 Task: In the sheet Budget Analysis ToolFont size of heading  18 Font style of dataoswald 'Font size of data '9 Alignment of headline & dataAlign center.   Fill color in heading, Red Font color of dataIn the sheet  Data Collection Template Workbookbook
Action: Mouse moved to (109, 685)
Screenshot: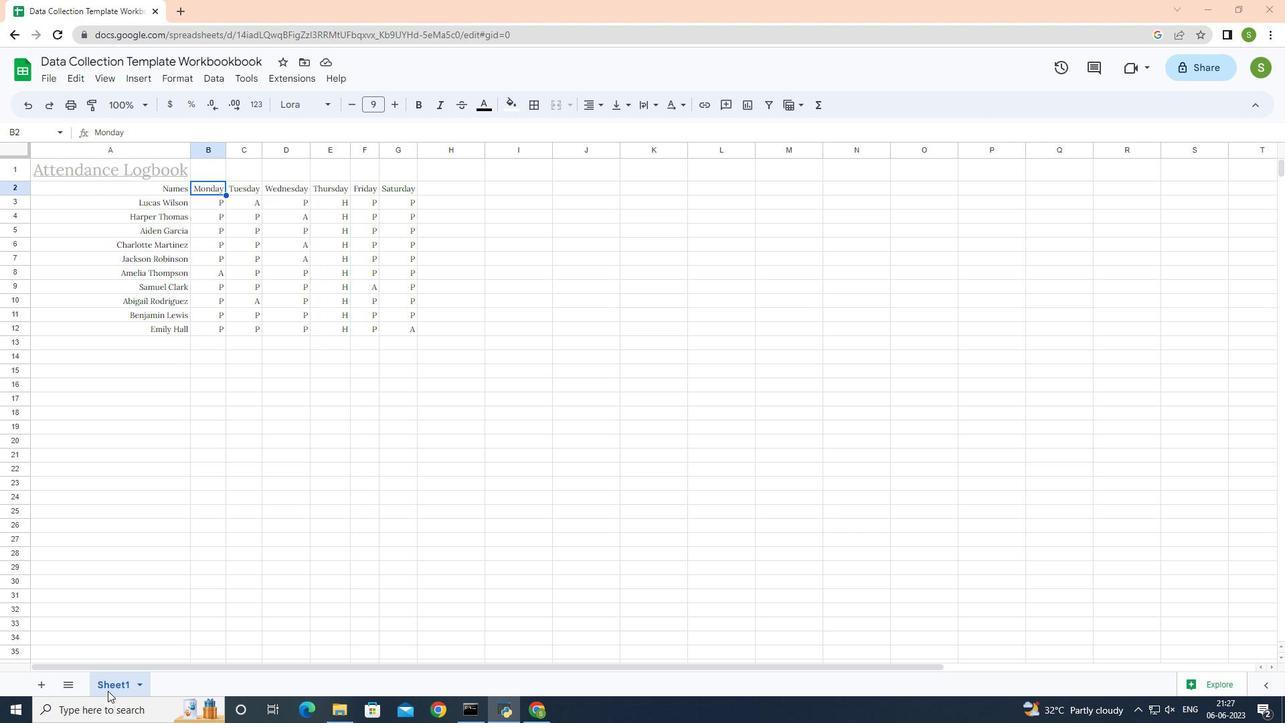 
Action: Mouse pressed left at (109, 685)
Screenshot: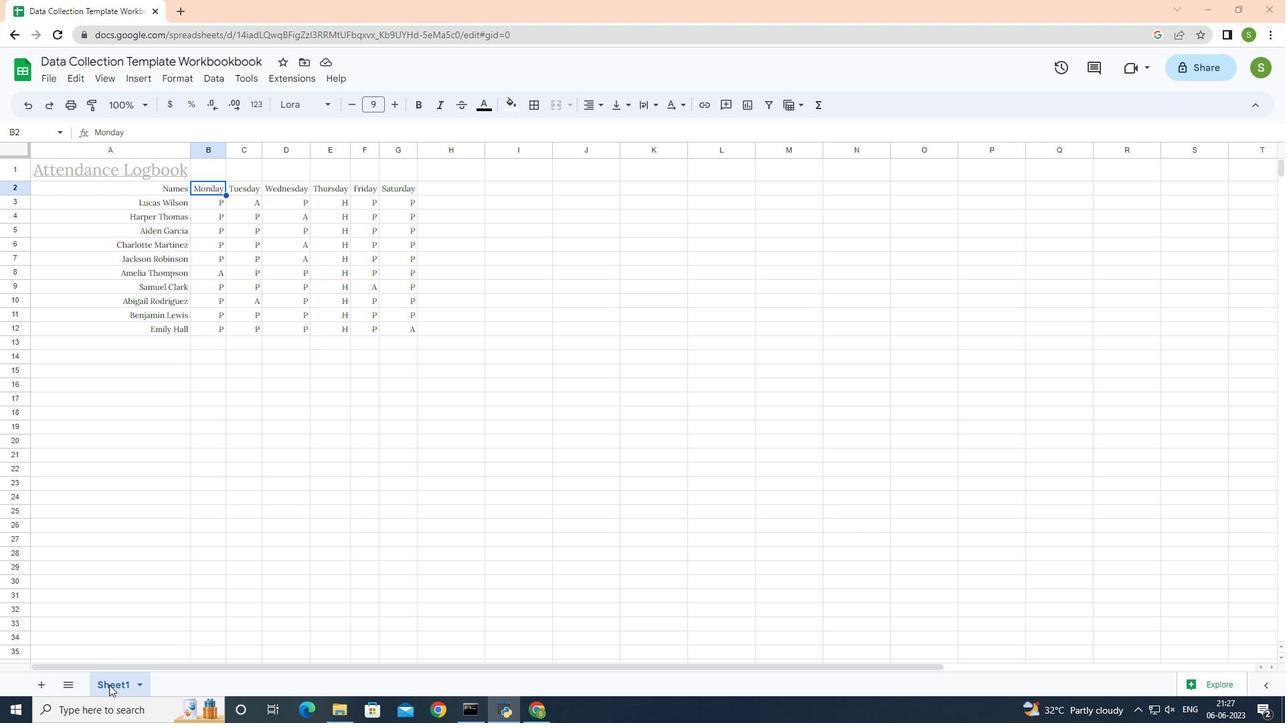 
Action: Mouse pressed left at (109, 685)
Screenshot: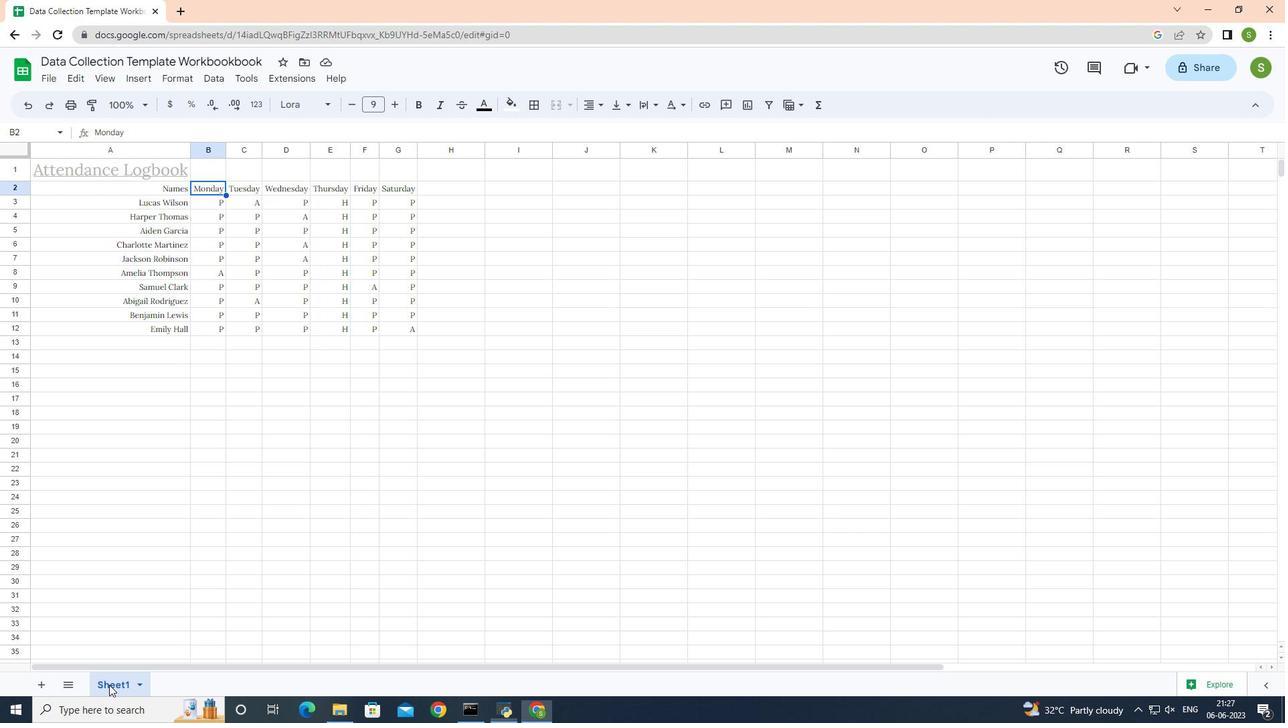 
Action: Key pressed sh<Key.backspace><Key.backspace><Key.shift>Sheet<Key.space><Key.shift>Budget<Key.space><Key.shift>Analysis<Key.space><Key.shift>Tool<Key.enter>
Screenshot: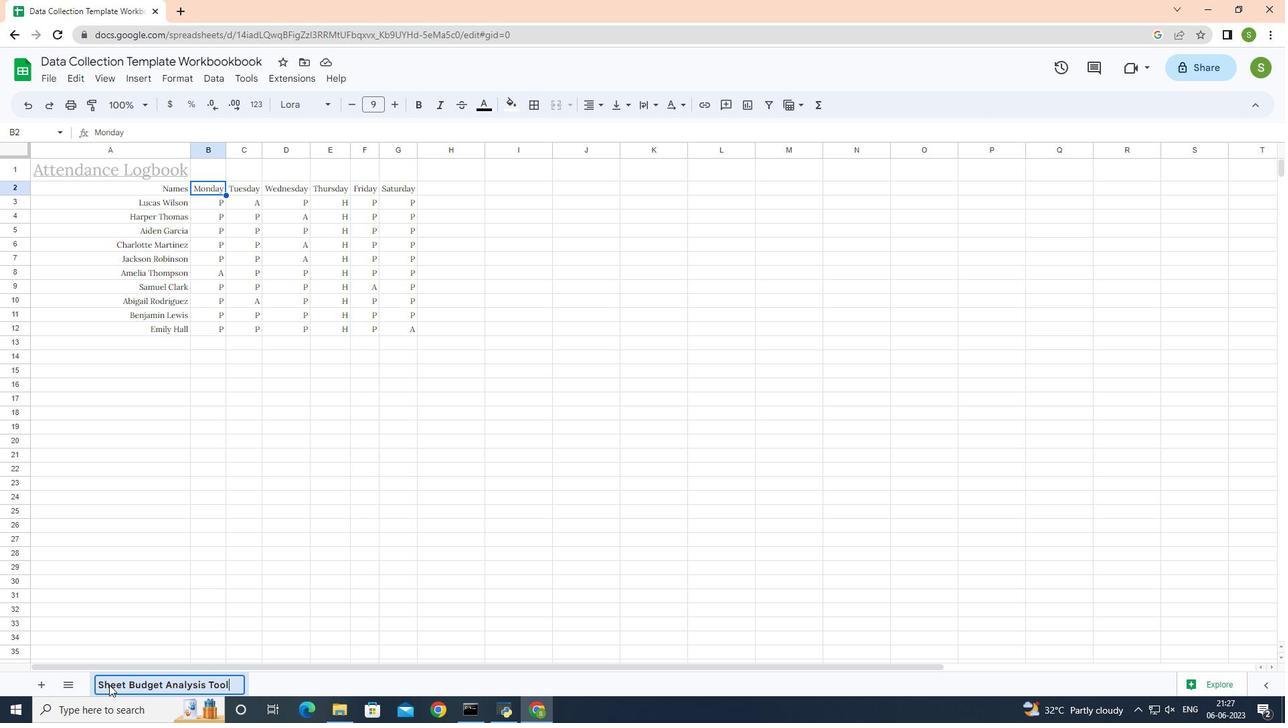 
Action: Mouse moved to (150, 165)
Screenshot: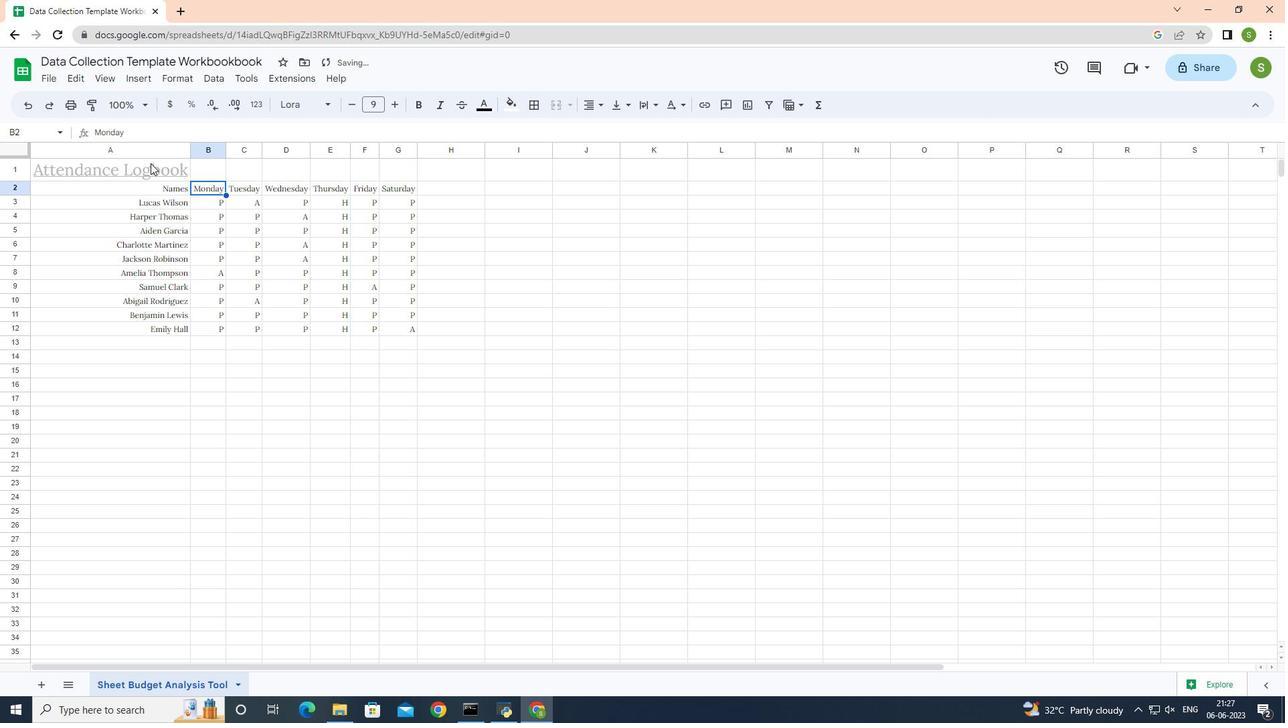 
Action: Mouse pressed left at (150, 165)
Screenshot: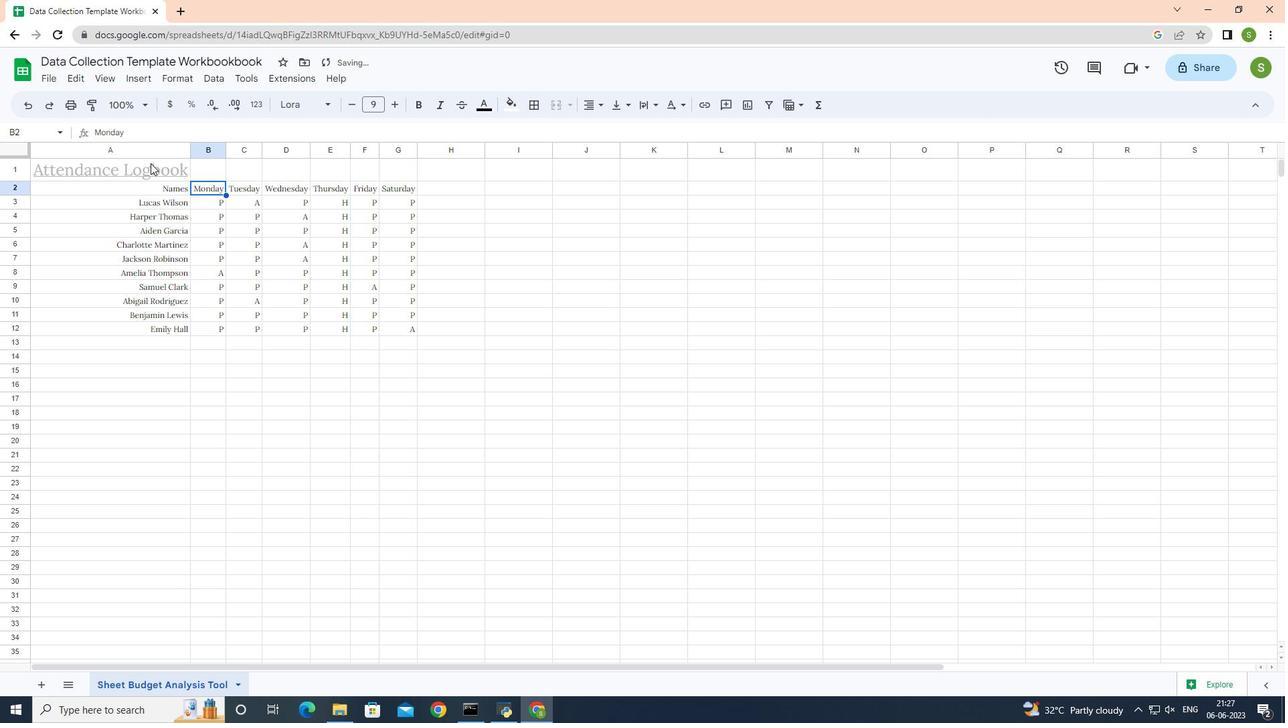 
Action: Mouse moved to (354, 99)
Screenshot: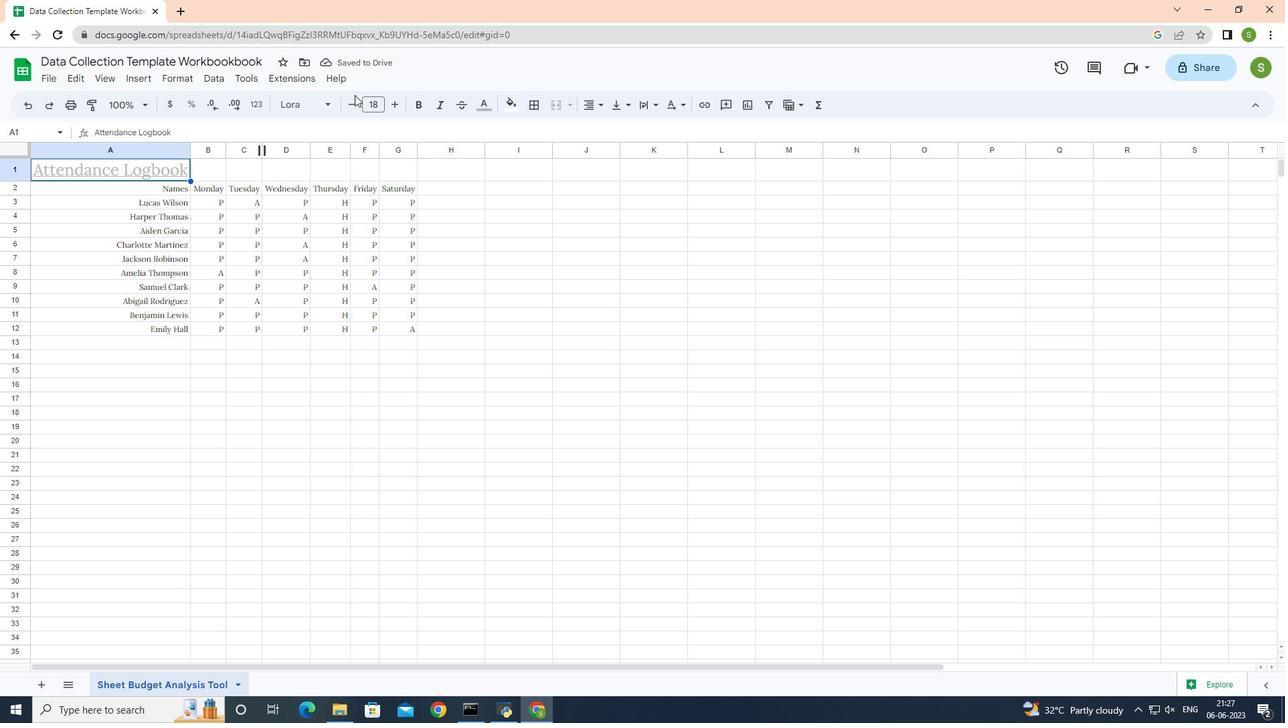 
Action: Mouse pressed left at (354, 99)
Screenshot: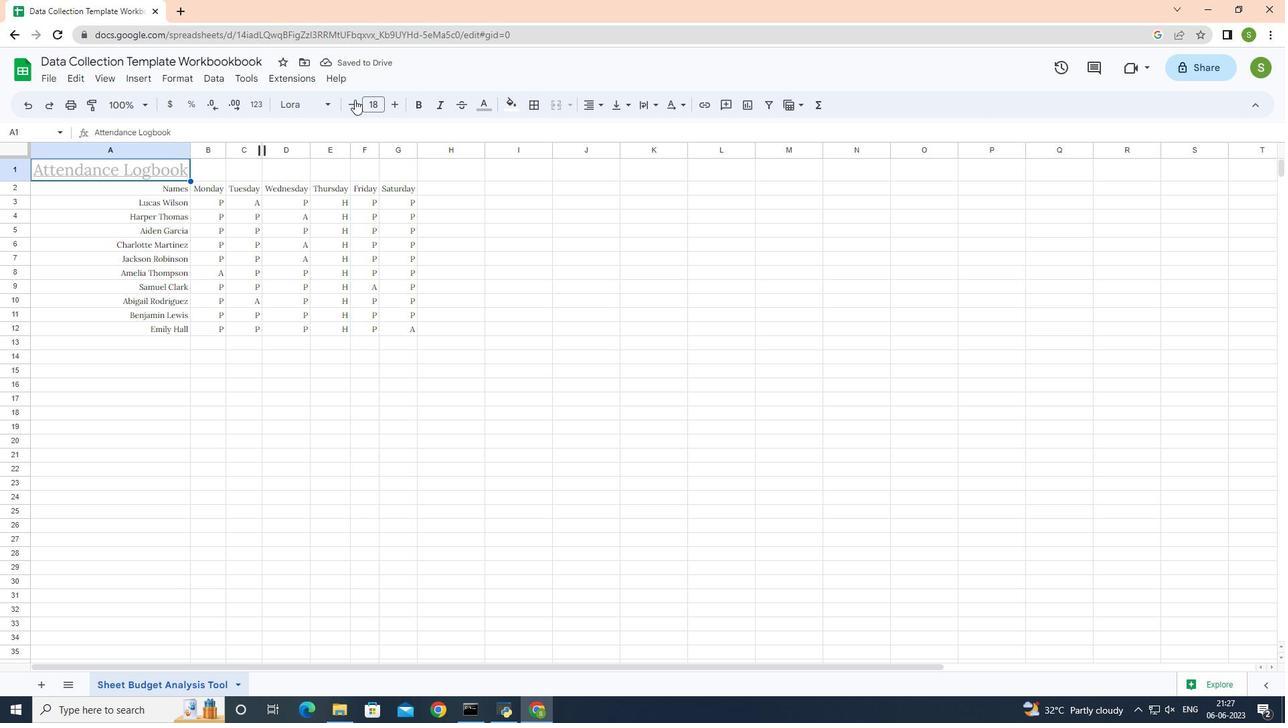 
Action: Mouse moved to (393, 103)
Screenshot: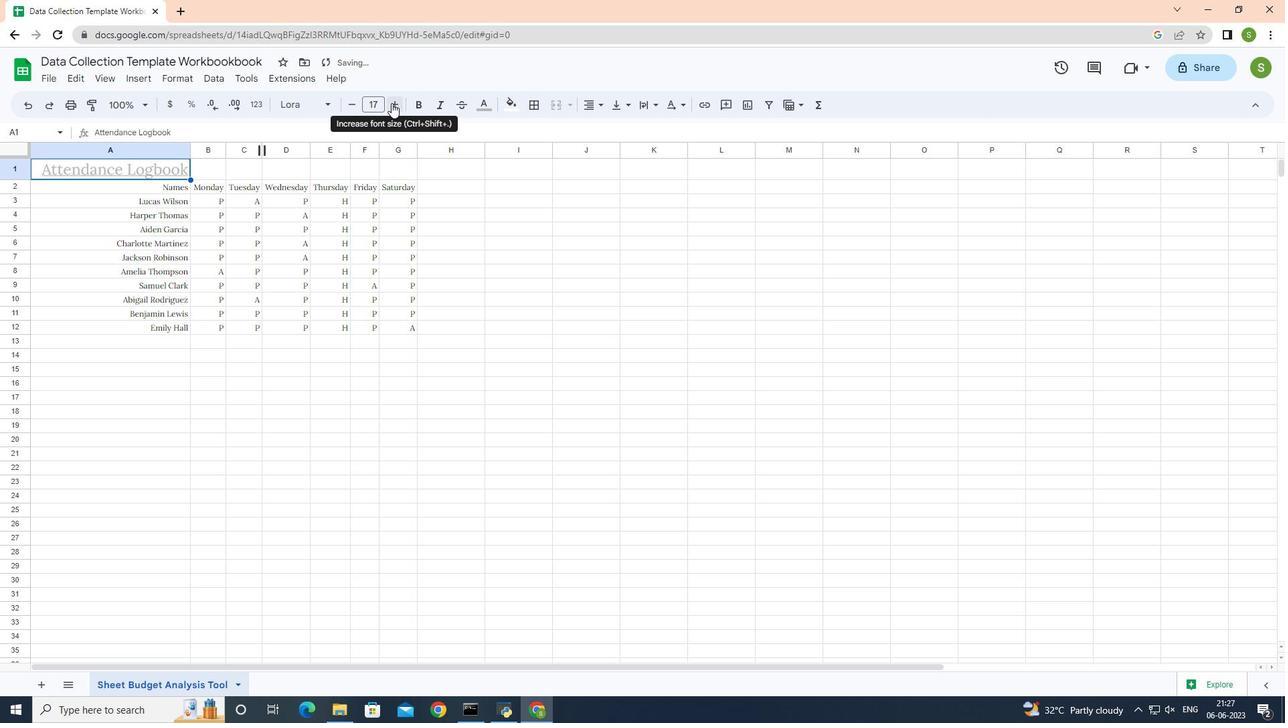 
Action: Mouse pressed left at (393, 103)
Screenshot: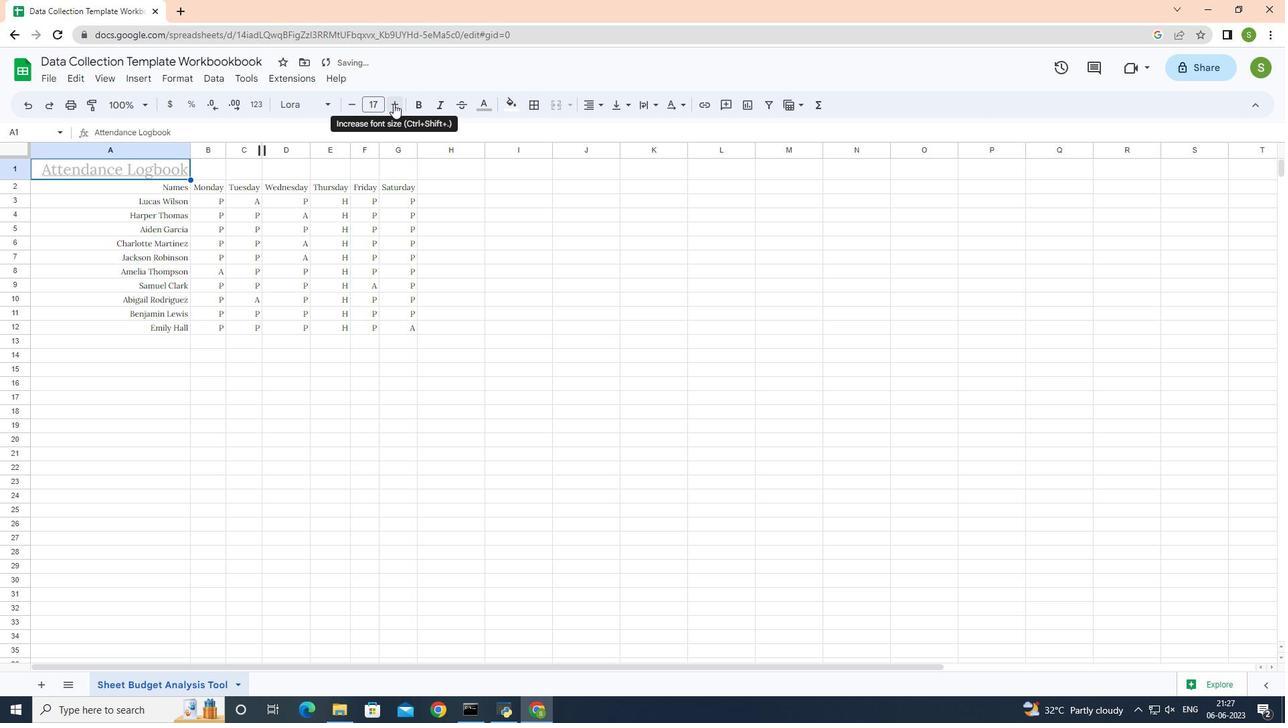 
Action: Mouse moved to (59, 188)
Screenshot: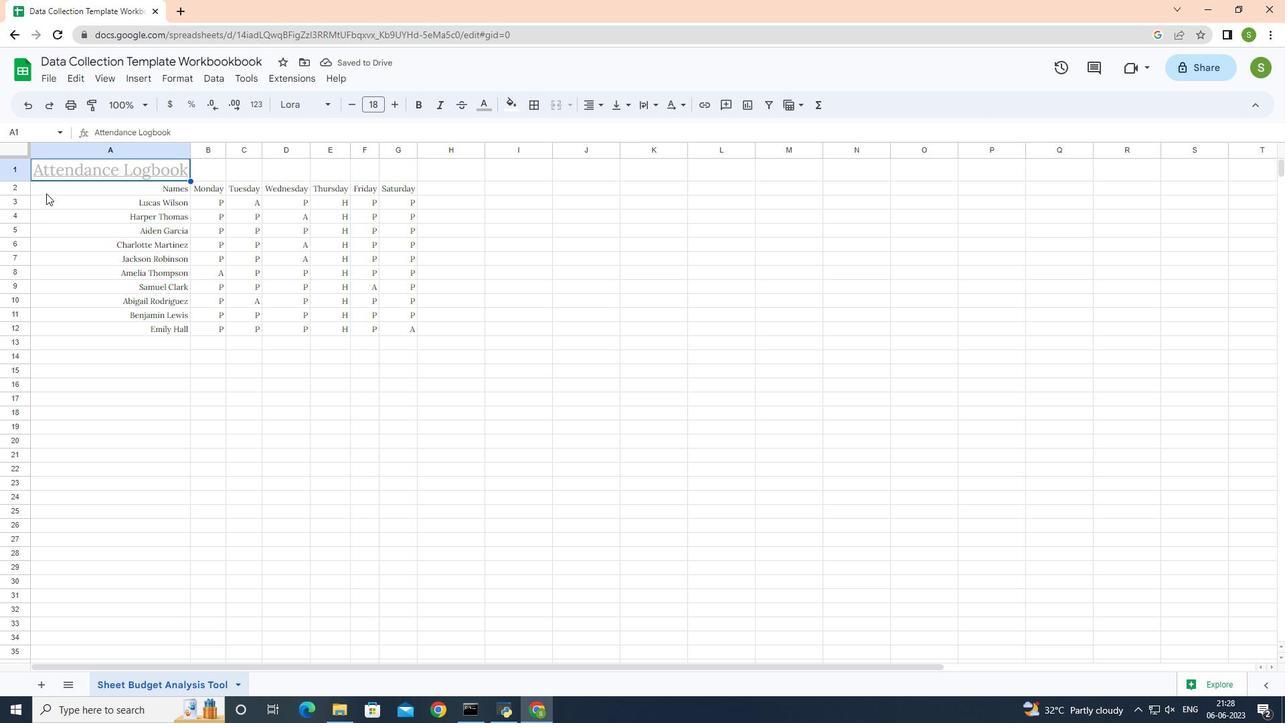 
Action: Mouse pressed left at (59, 188)
Screenshot: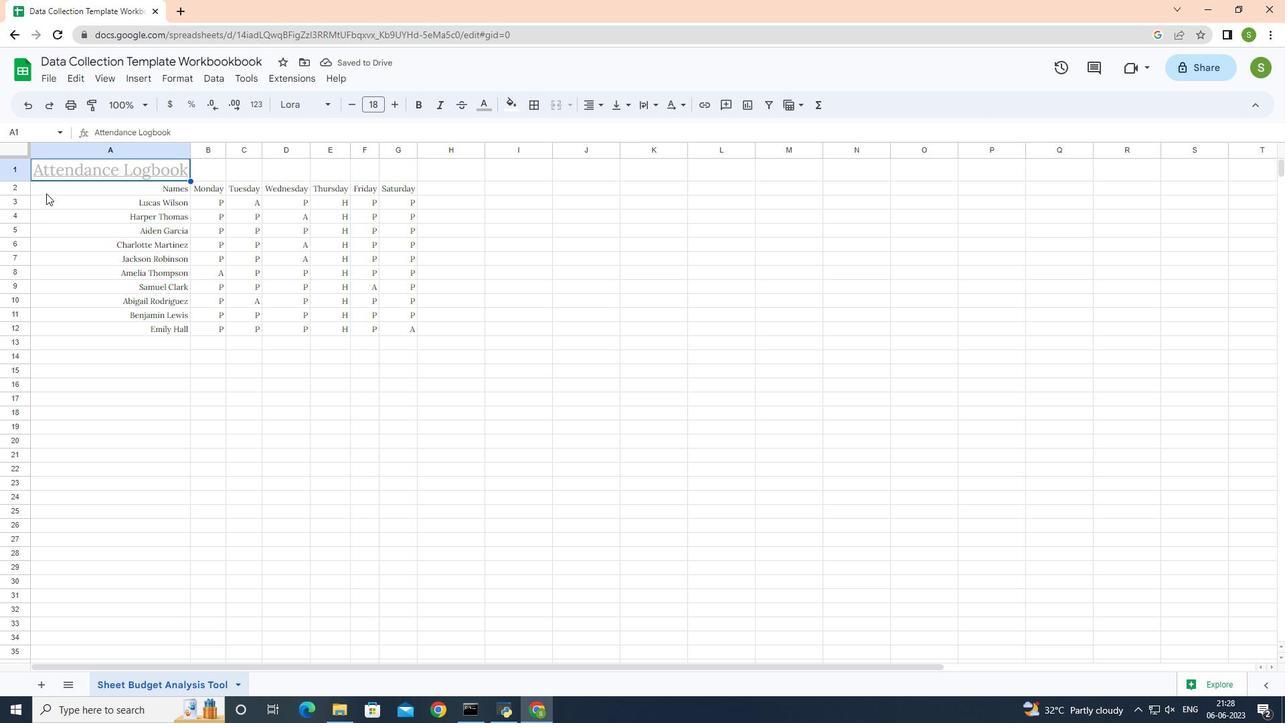 
Action: Mouse moved to (324, 104)
Screenshot: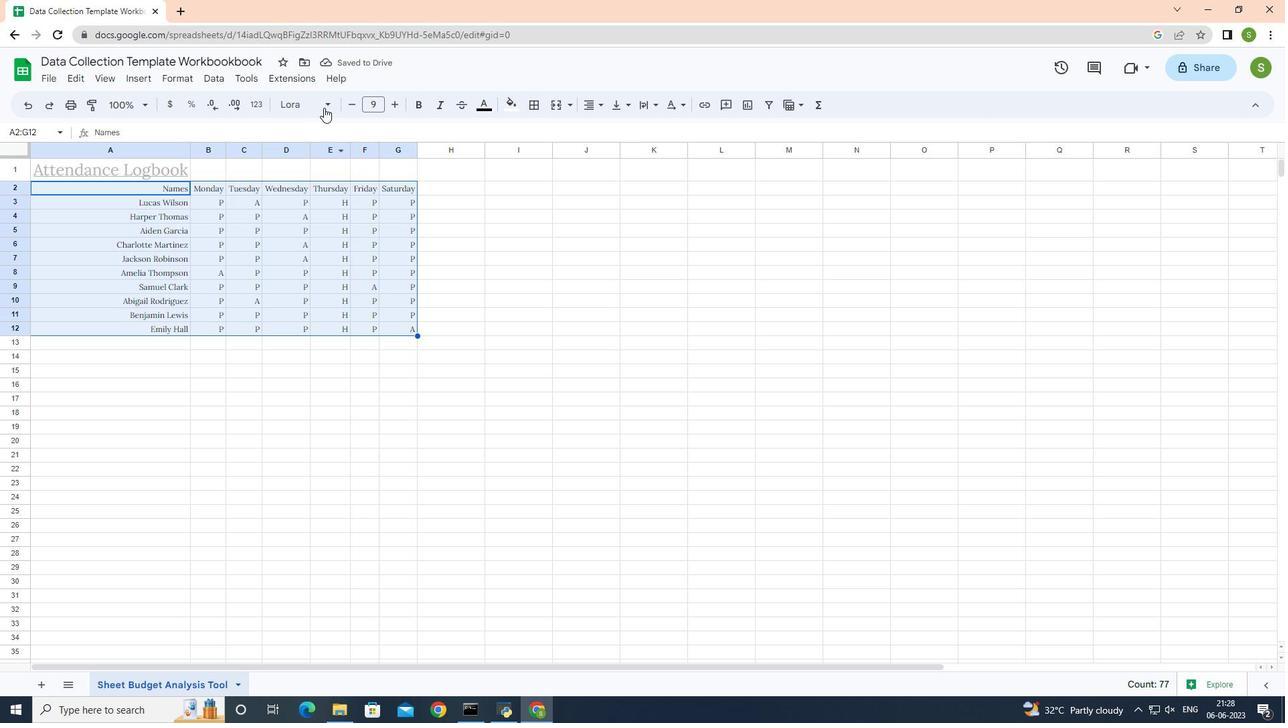 
Action: Mouse pressed left at (324, 104)
Screenshot: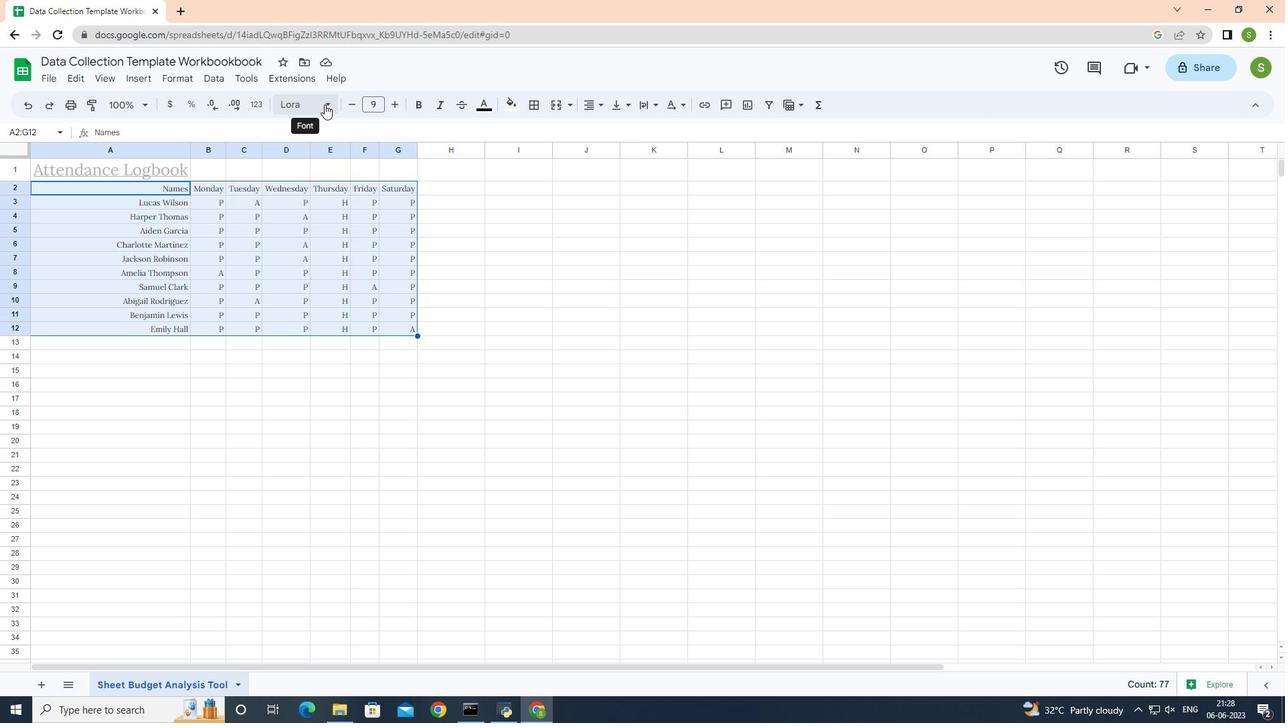 
Action: Mouse moved to (338, 564)
Screenshot: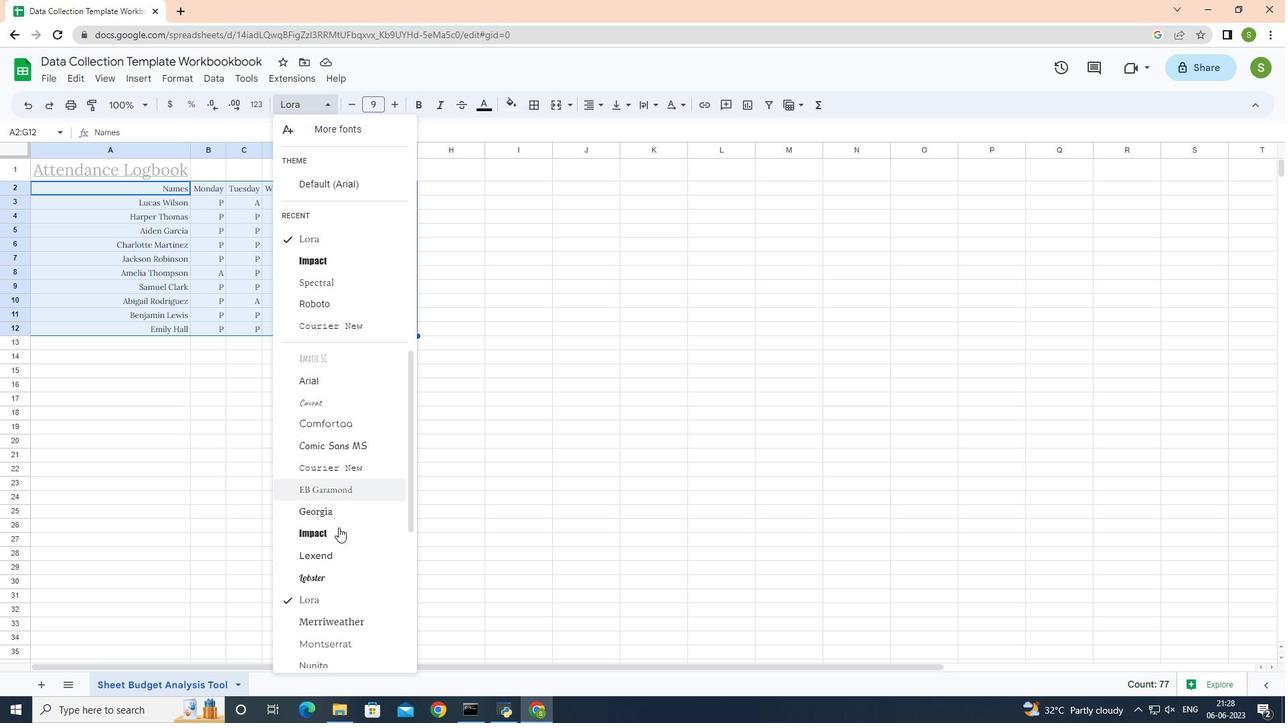 
Action: Mouse scrolled (338, 563) with delta (0, 0)
Screenshot: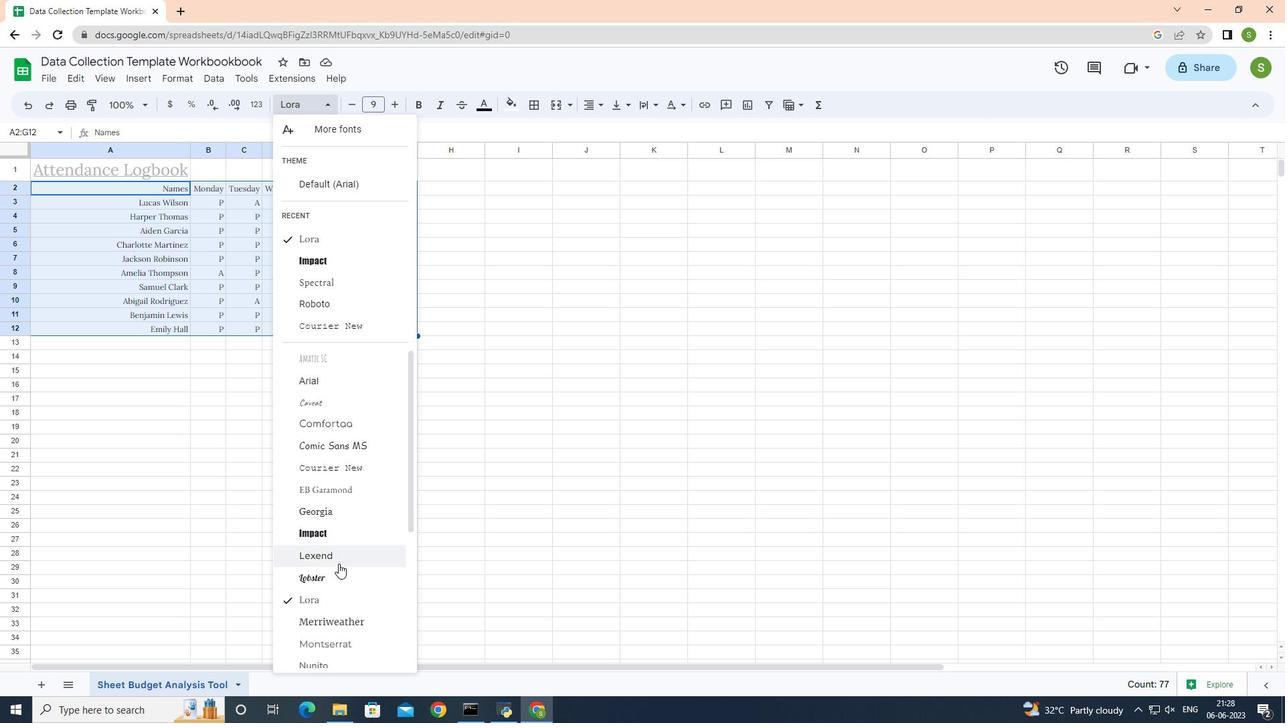 
Action: Mouse scrolled (338, 563) with delta (0, 0)
Screenshot: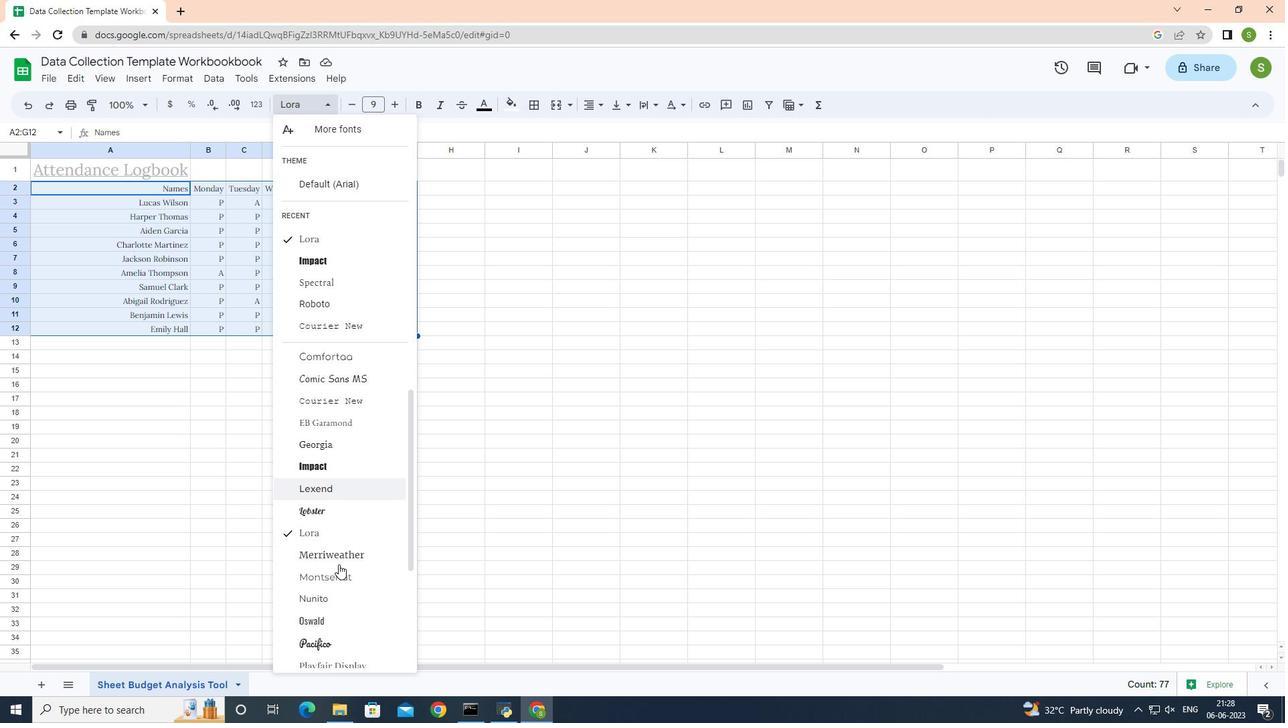 
Action: Mouse scrolled (338, 563) with delta (0, 0)
Screenshot: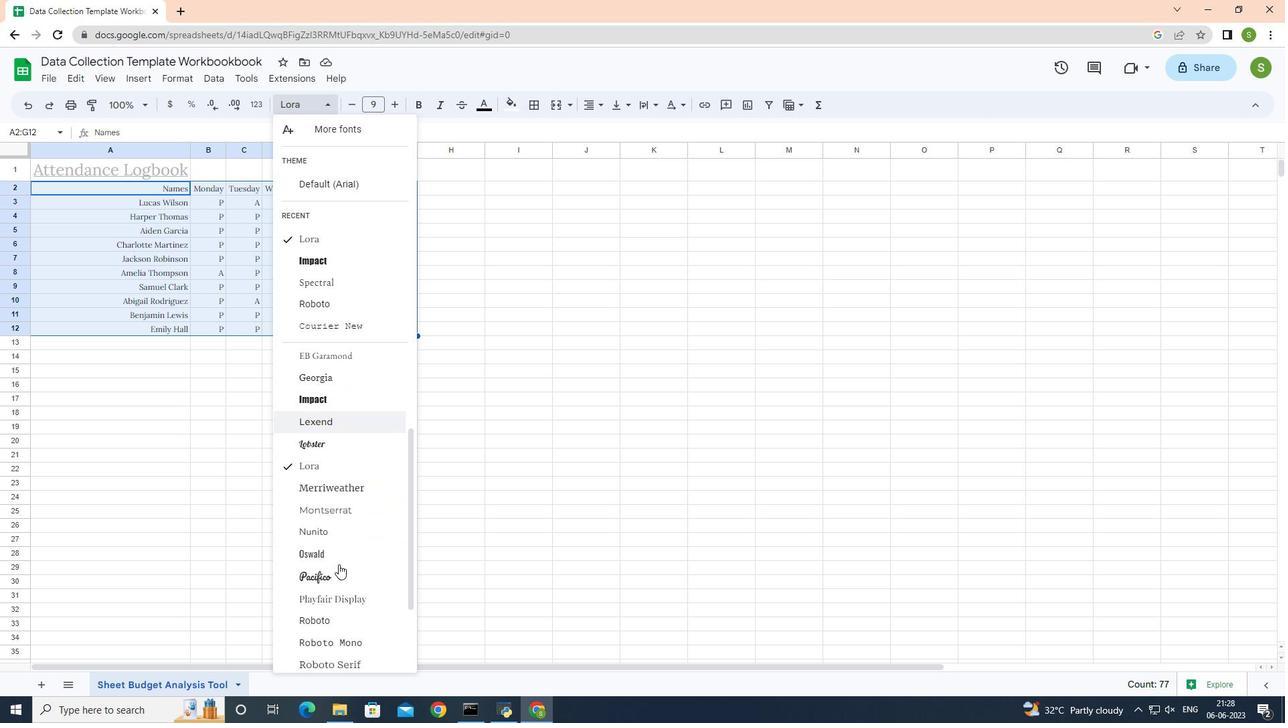 
Action: Mouse scrolled (338, 563) with delta (0, 0)
Screenshot: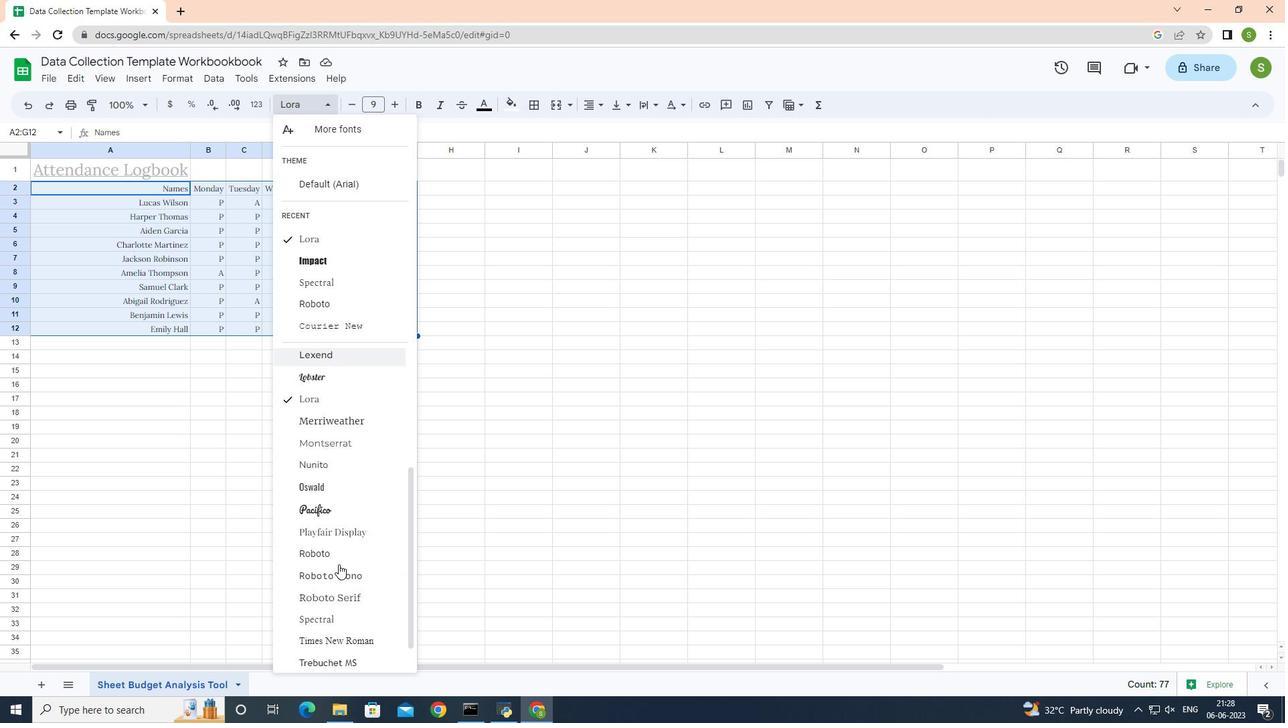 
Action: Mouse scrolled (338, 563) with delta (0, 0)
Screenshot: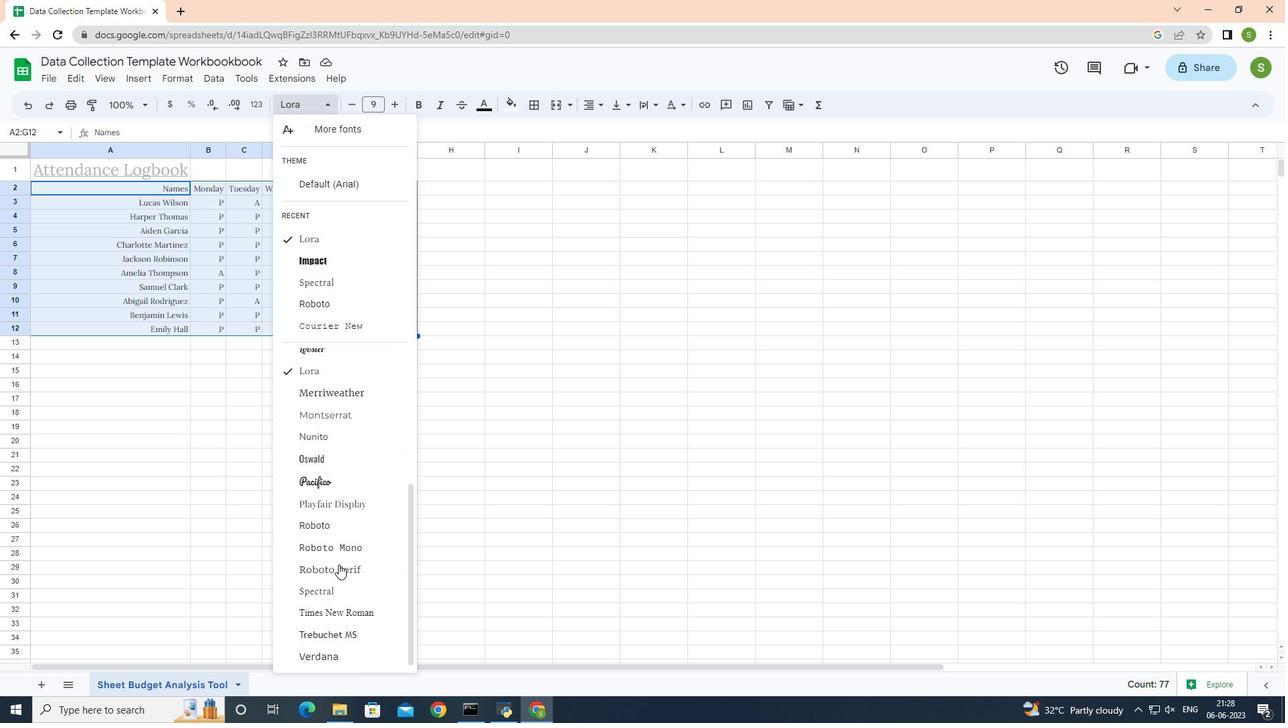 
Action: Mouse moved to (317, 459)
Screenshot: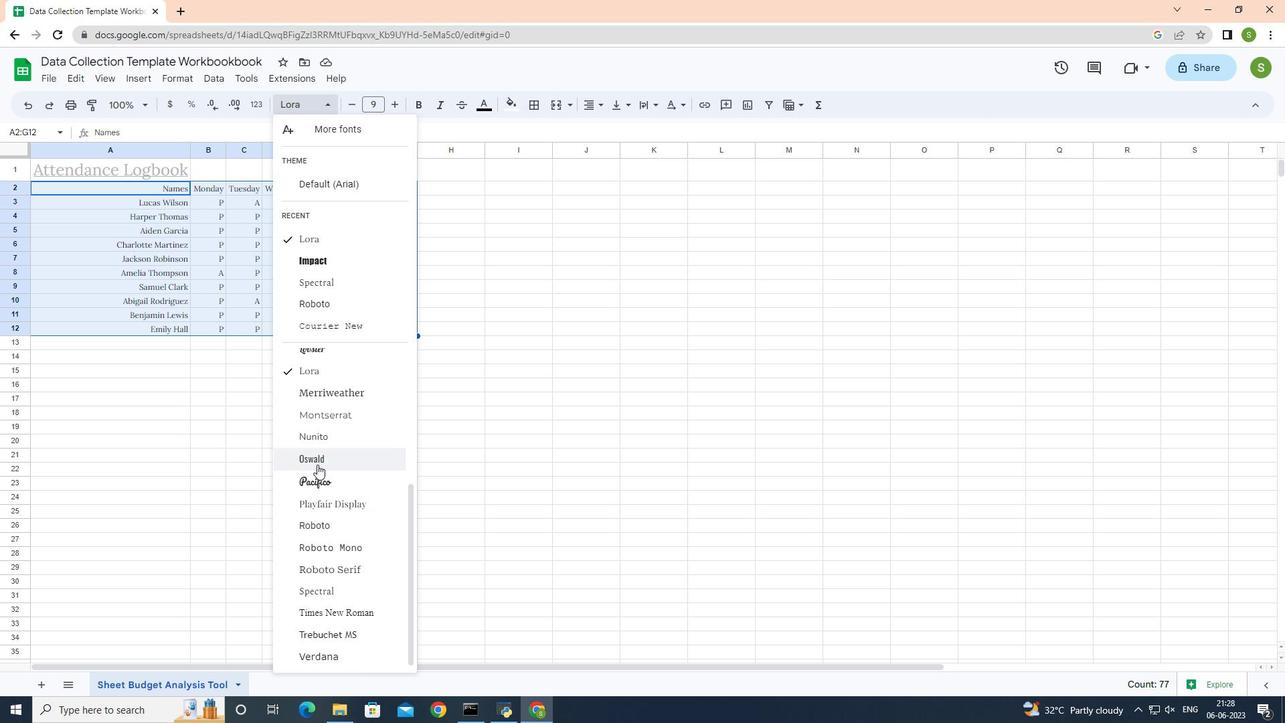 
Action: Mouse pressed left at (317, 459)
Screenshot: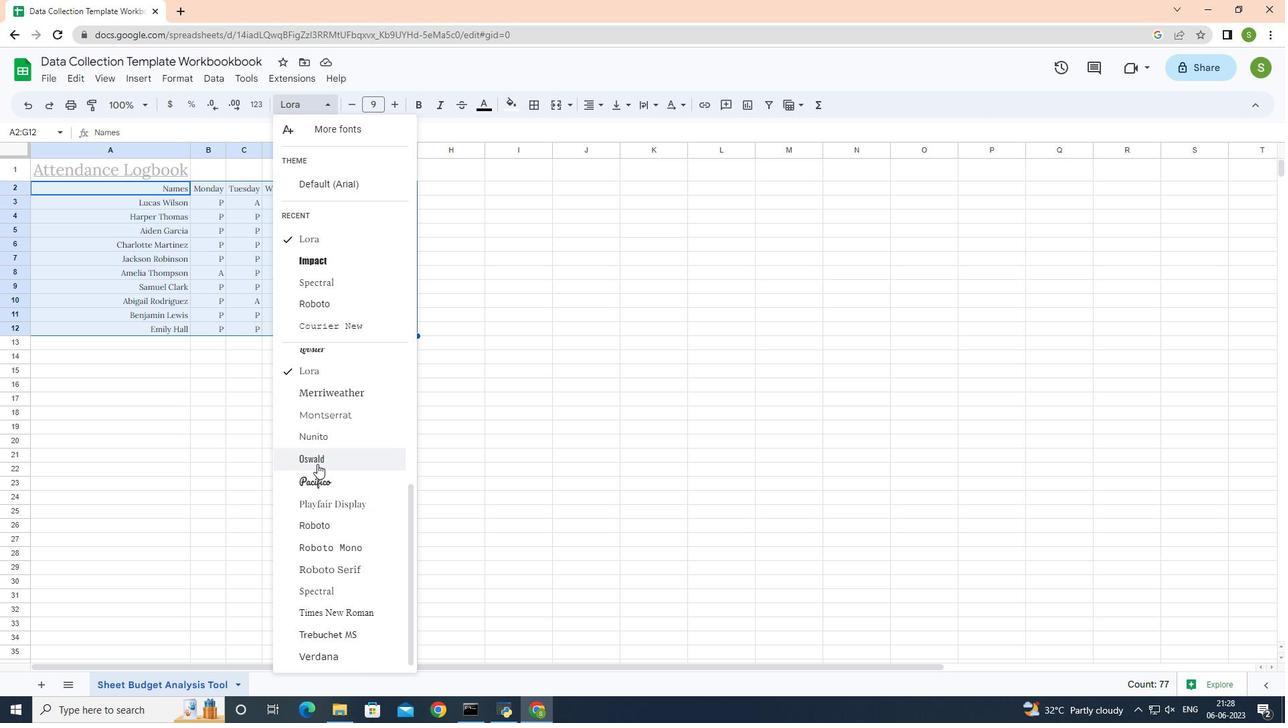 
Action: Mouse moved to (358, 105)
Screenshot: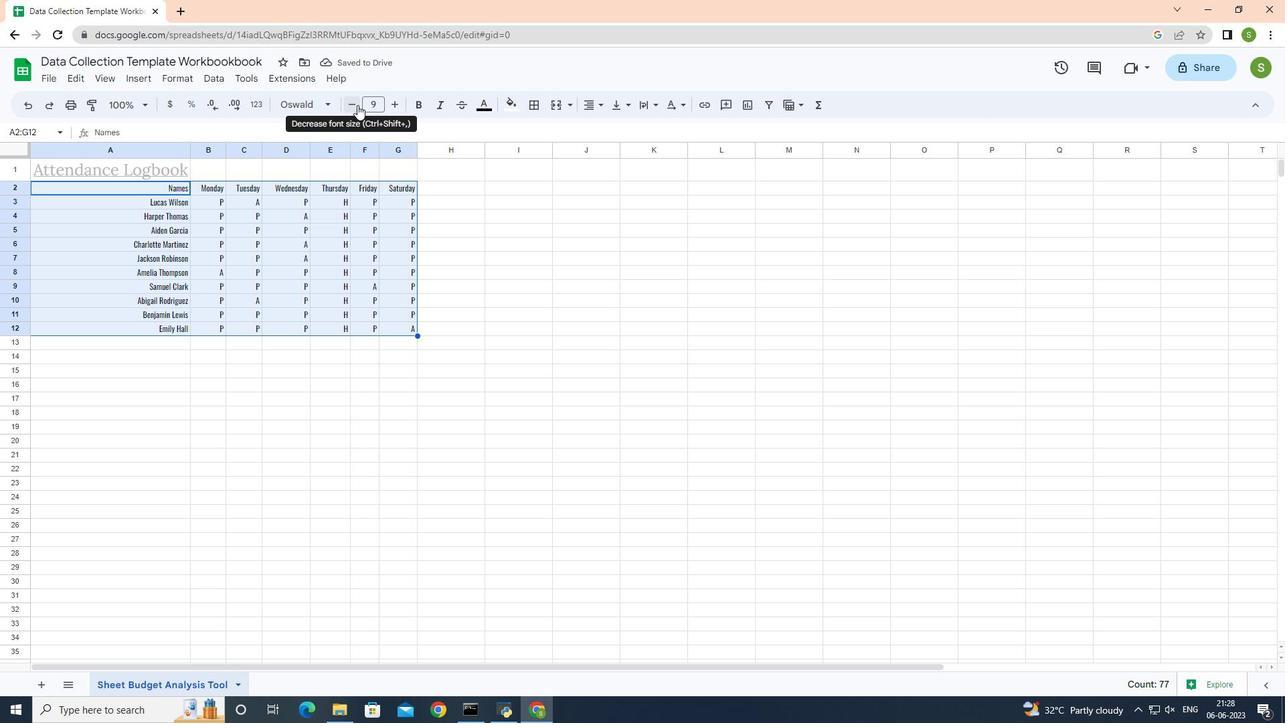 
Action: Mouse pressed left at (358, 105)
Screenshot: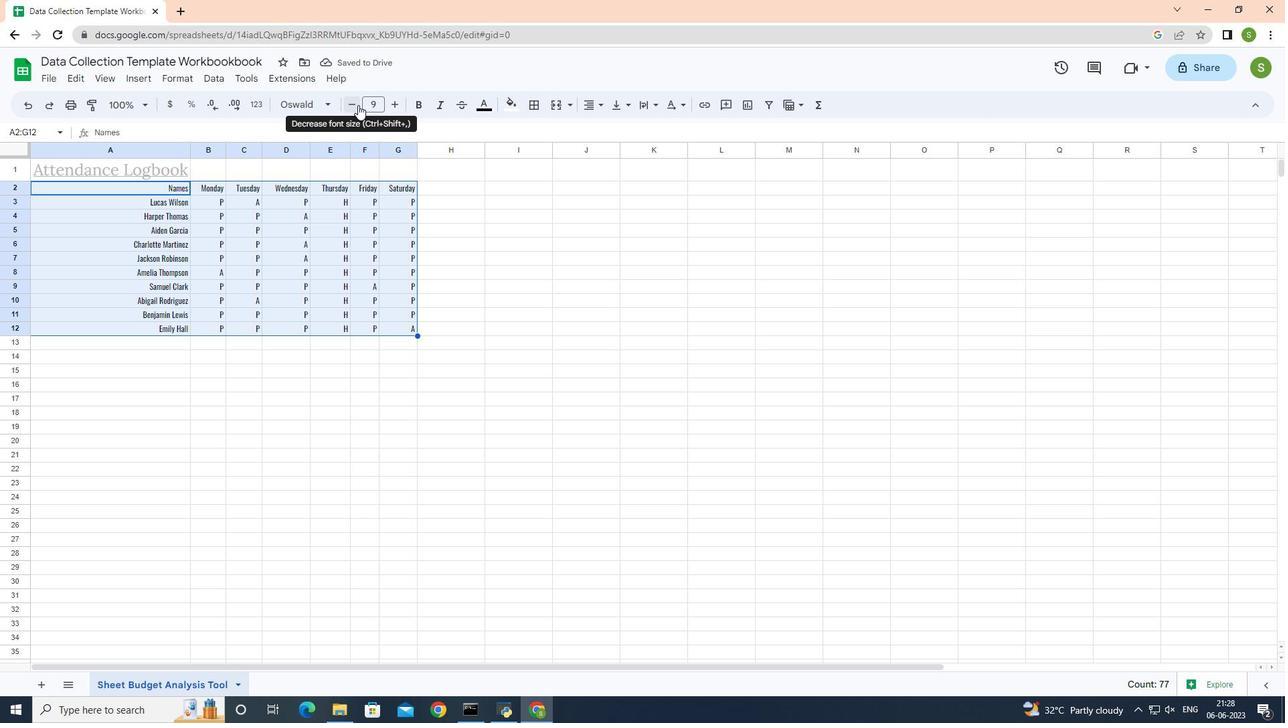 
Action: Mouse moved to (389, 108)
Screenshot: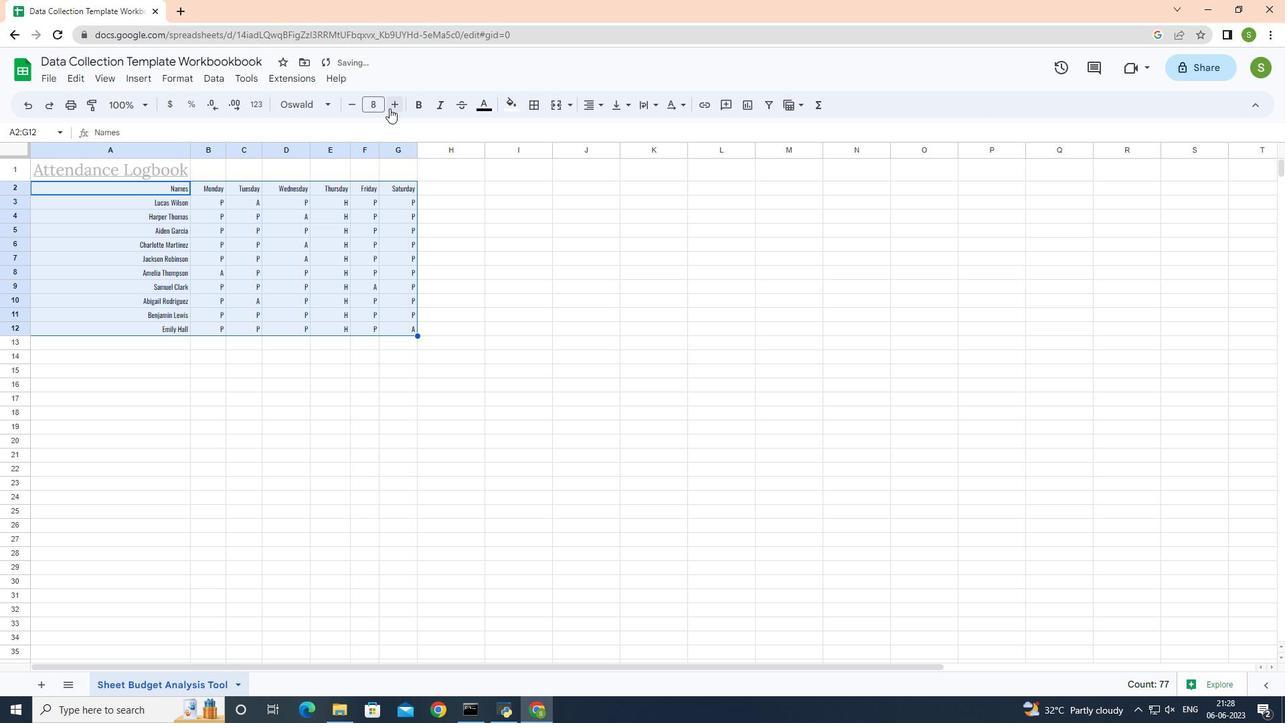 
Action: Mouse pressed left at (389, 108)
Screenshot: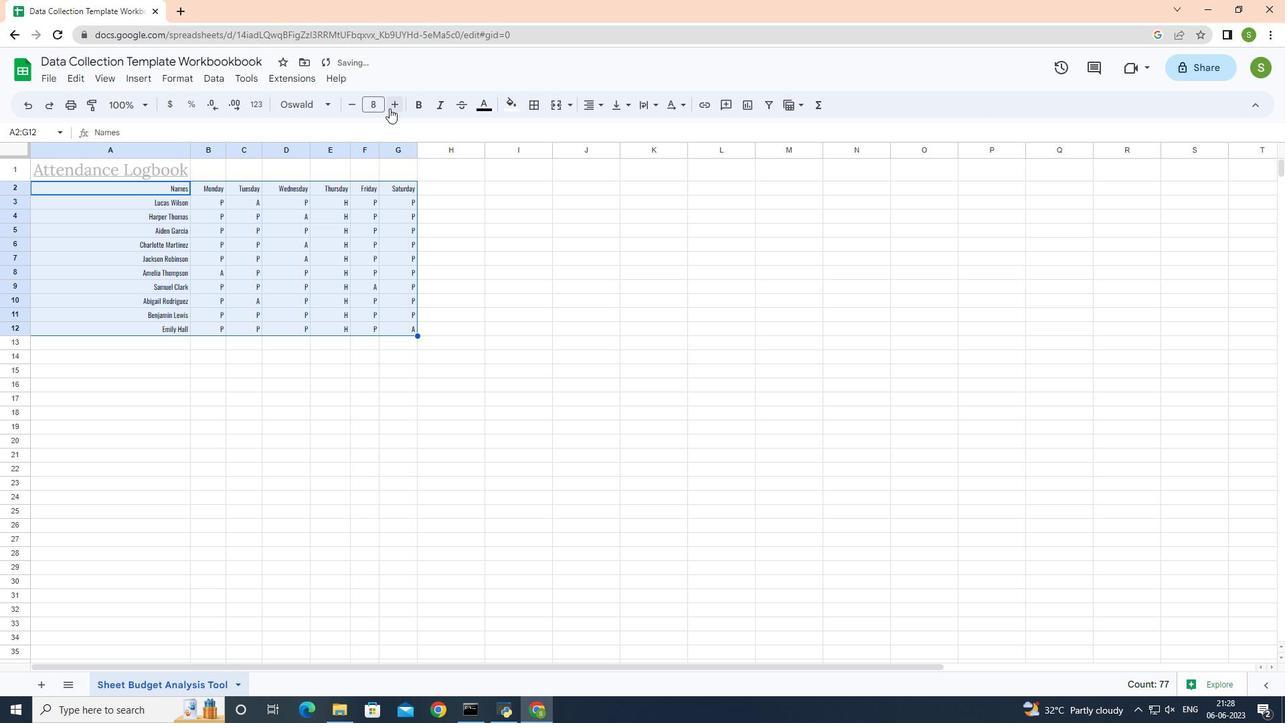 
Action: Mouse moved to (127, 168)
Screenshot: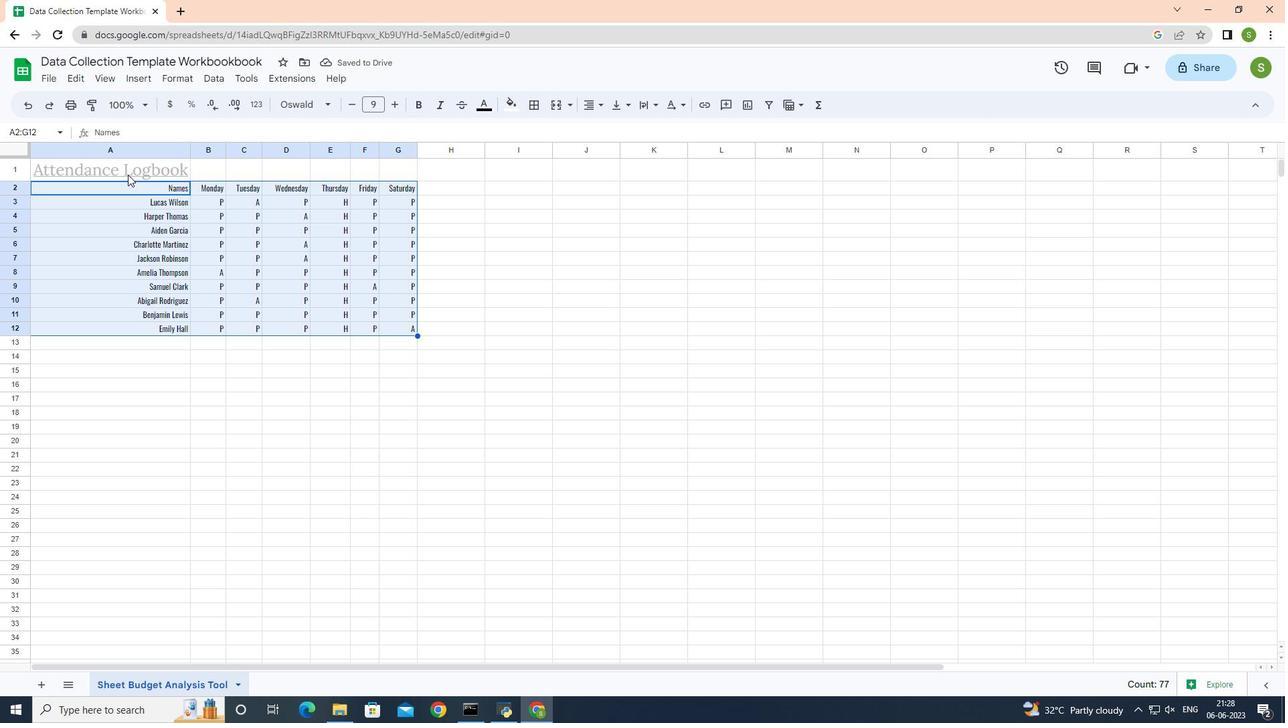 
Action: Mouse pressed left at (127, 168)
Screenshot: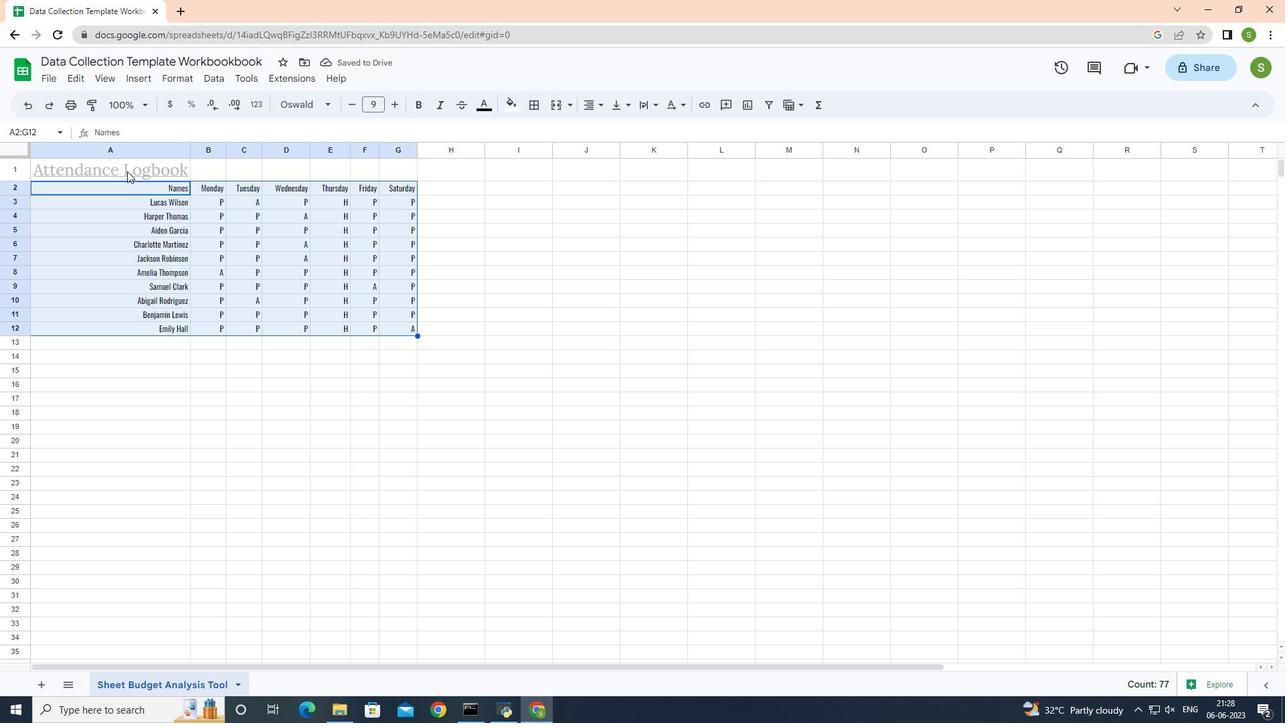 
Action: Mouse moved to (188, 82)
Screenshot: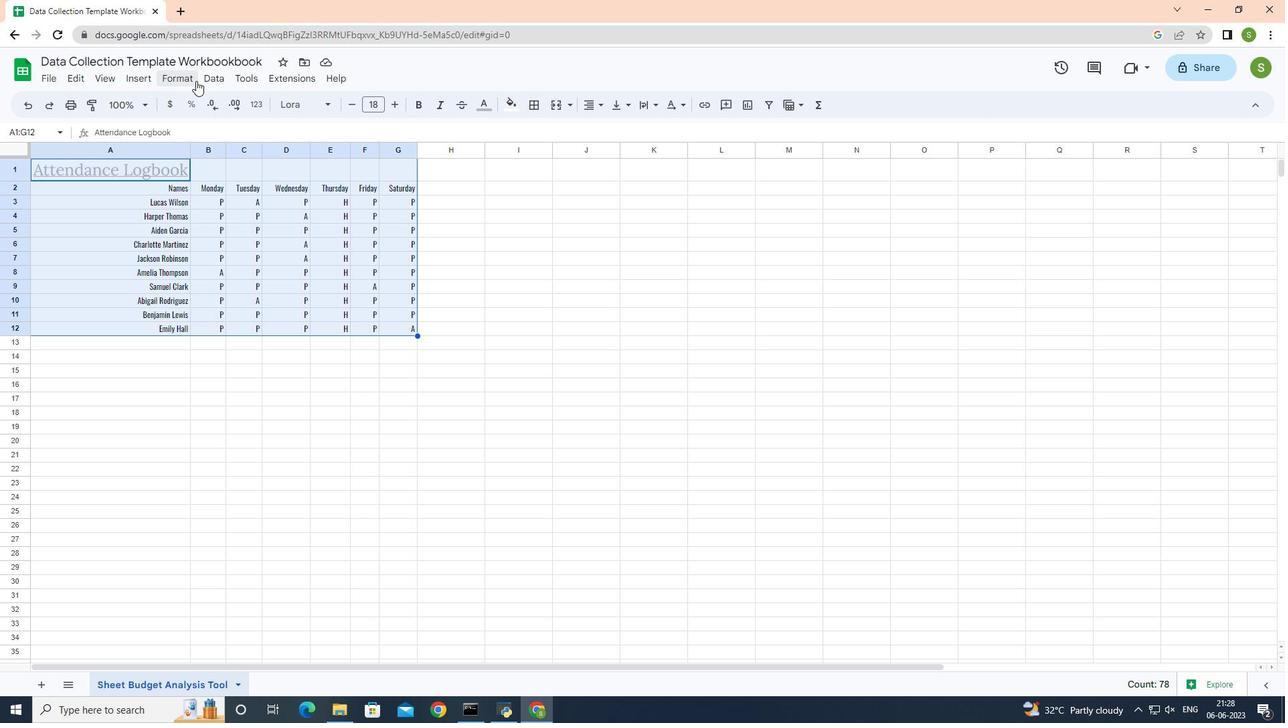 
Action: Mouse pressed left at (188, 82)
Screenshot: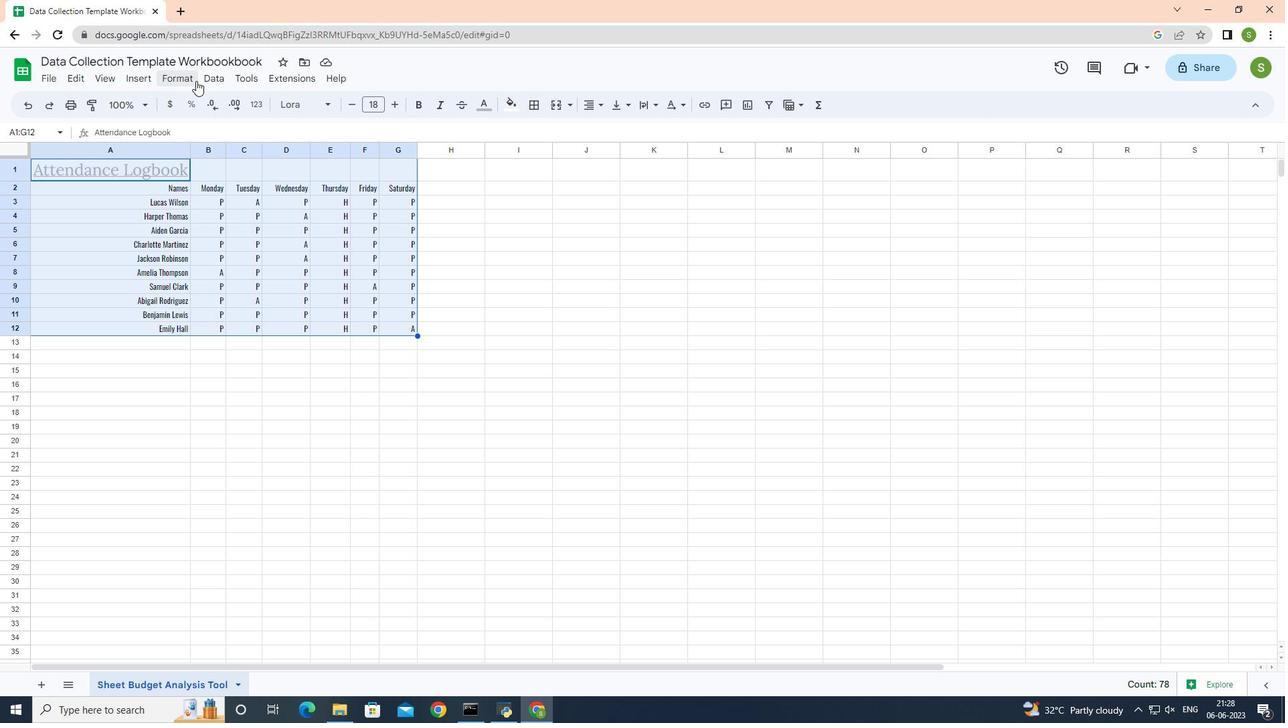 
Action: Mouse moved to (405, 202)
Screenshot: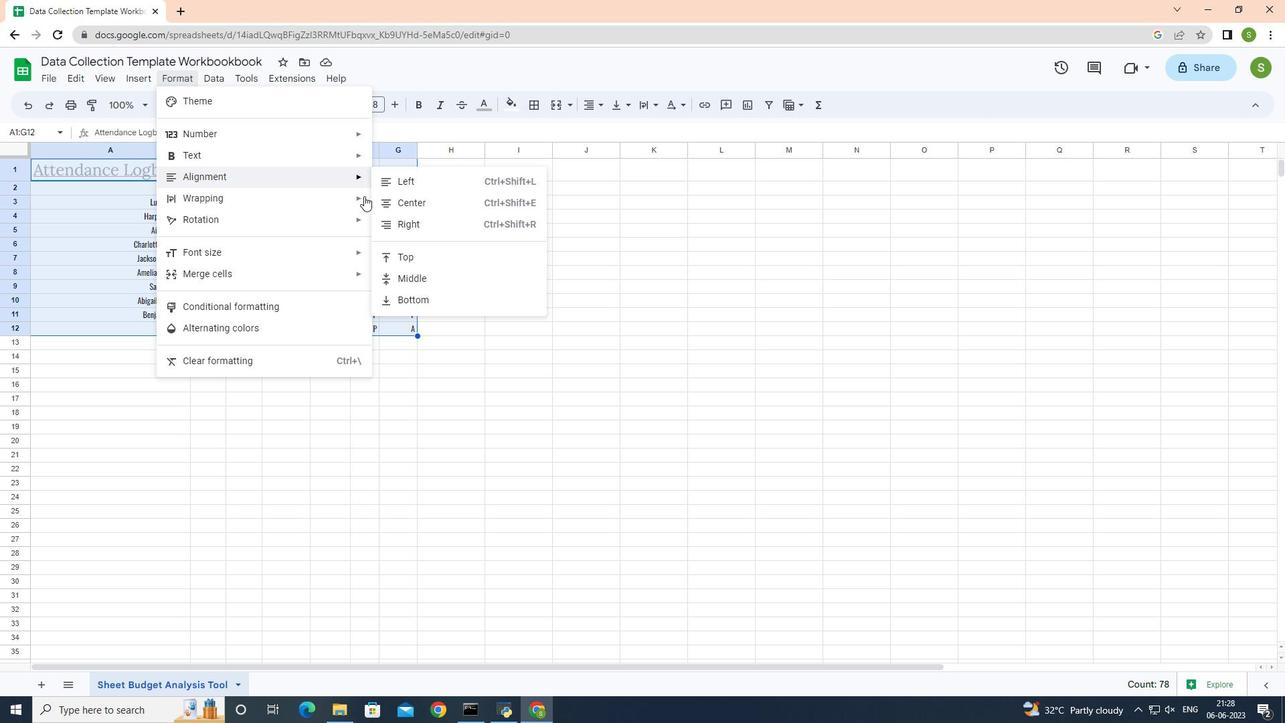 
Action: Mouse pressed left at (405, 202)
Screenshot: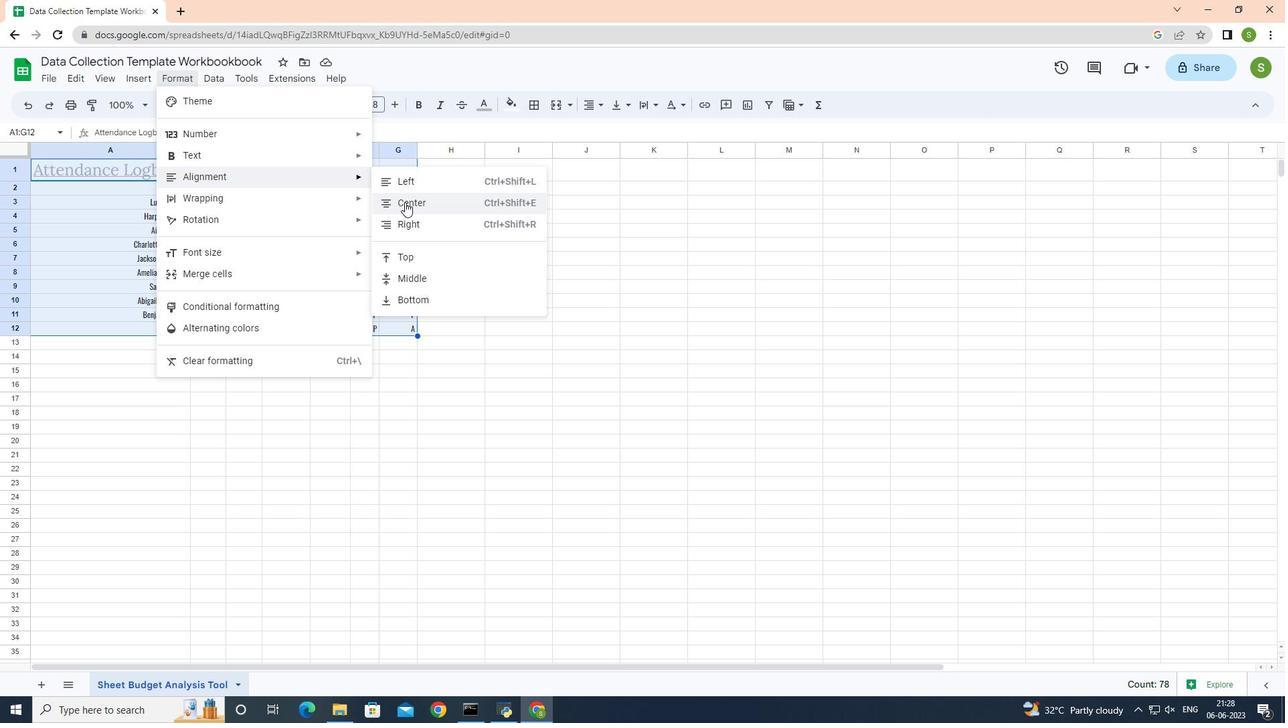 
Action: Mouse moved to (153, 168)
Screenshot: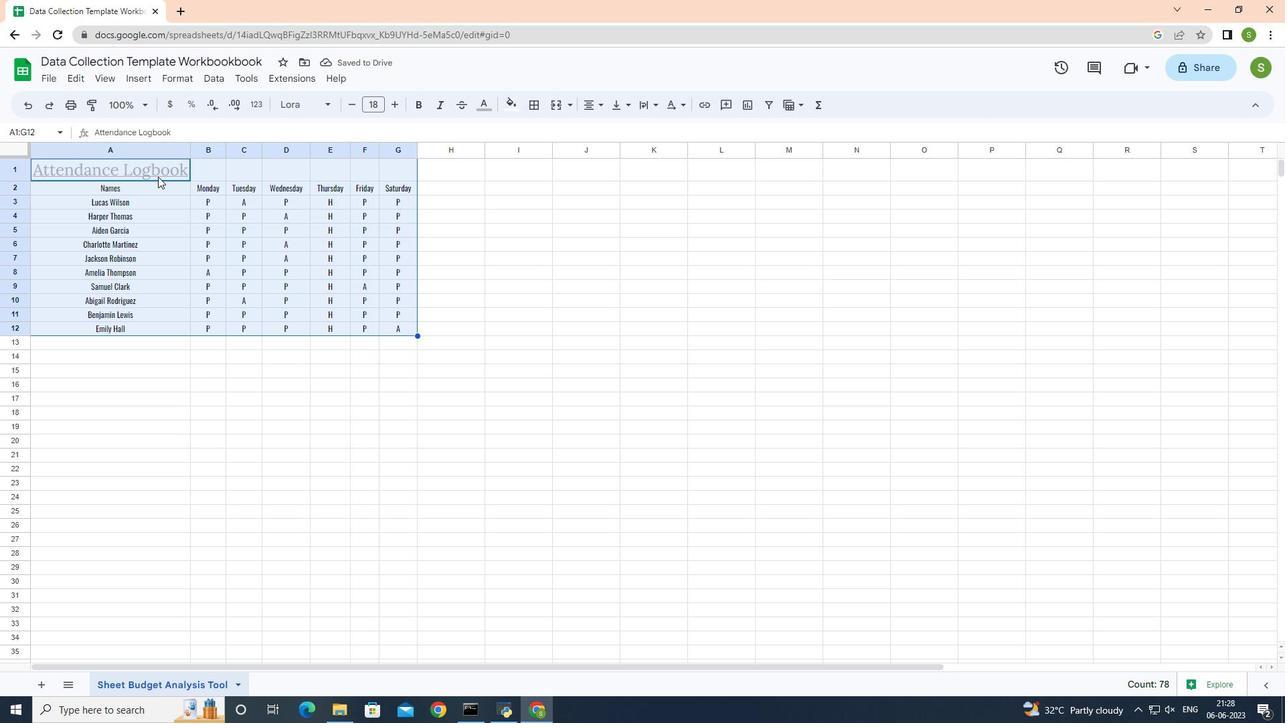 
Action: Mouse pressed left at (153, 168)
Screenshot: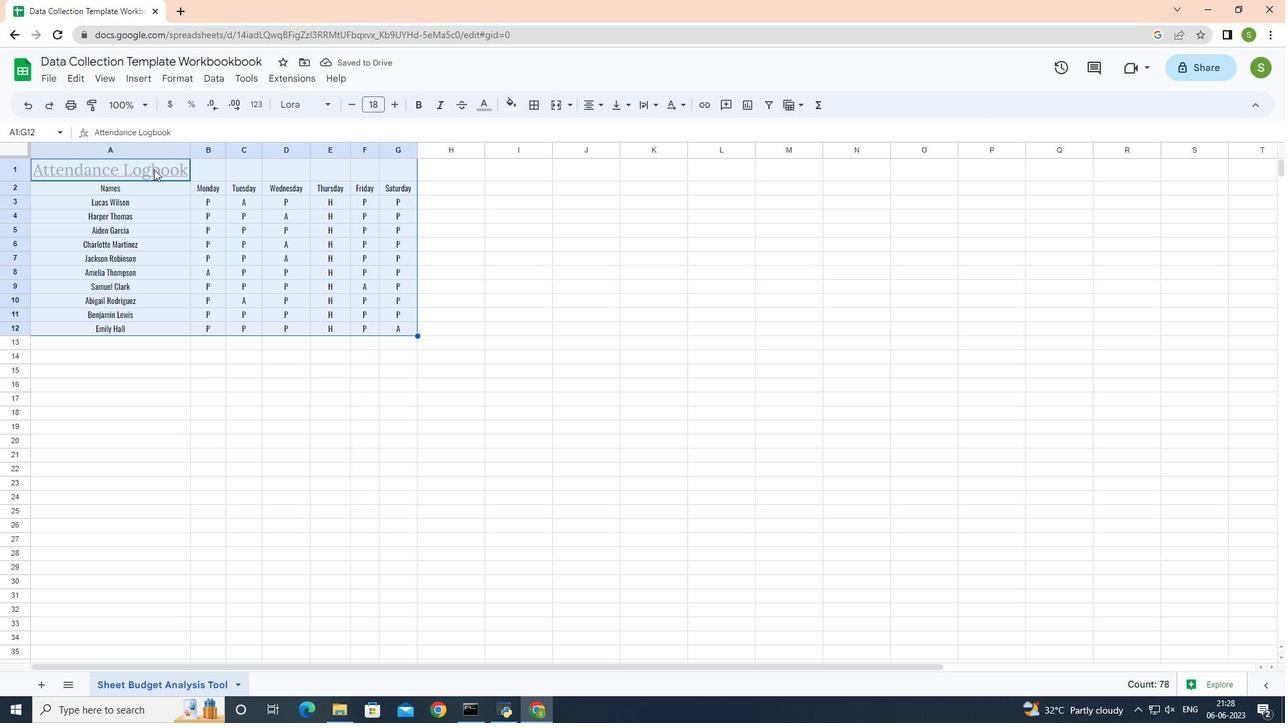 
Action: Mouse moved to (480, 106)
Screenshot: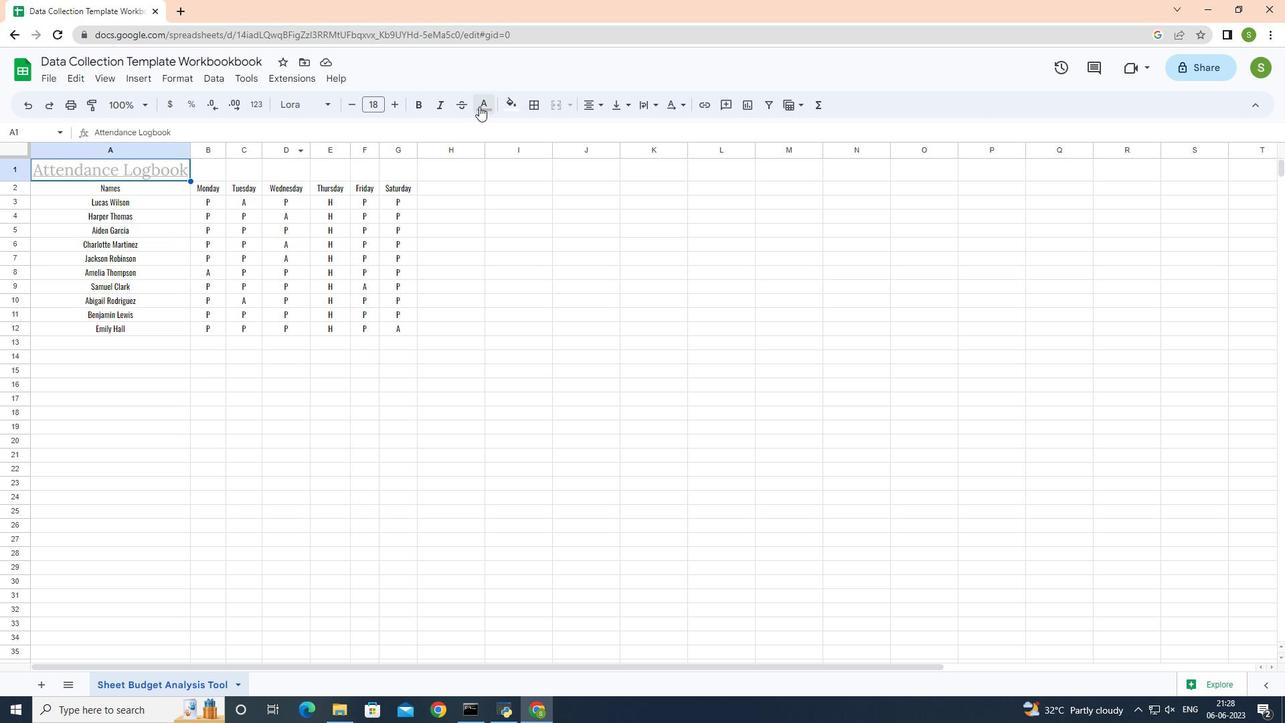 
Action: Mouse pressed left at (480, 106)
Screenshot: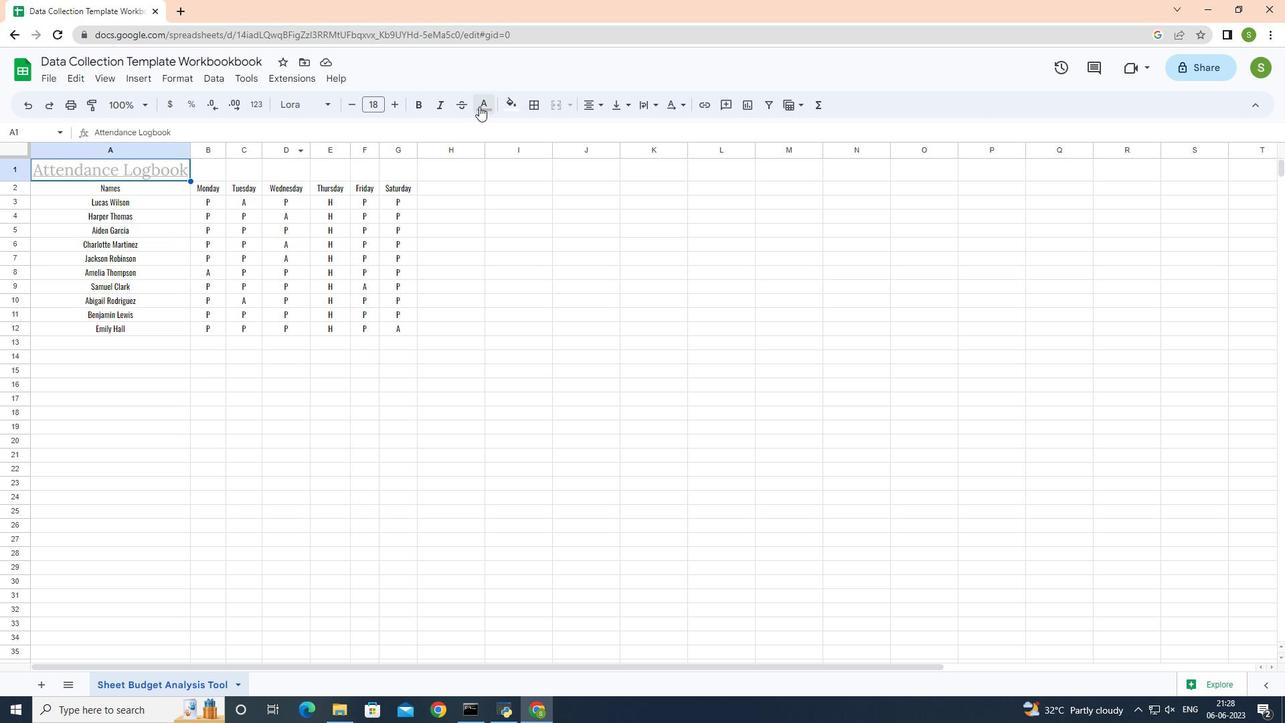 
Action: Mouse moved to (502, 164)
Screenshot: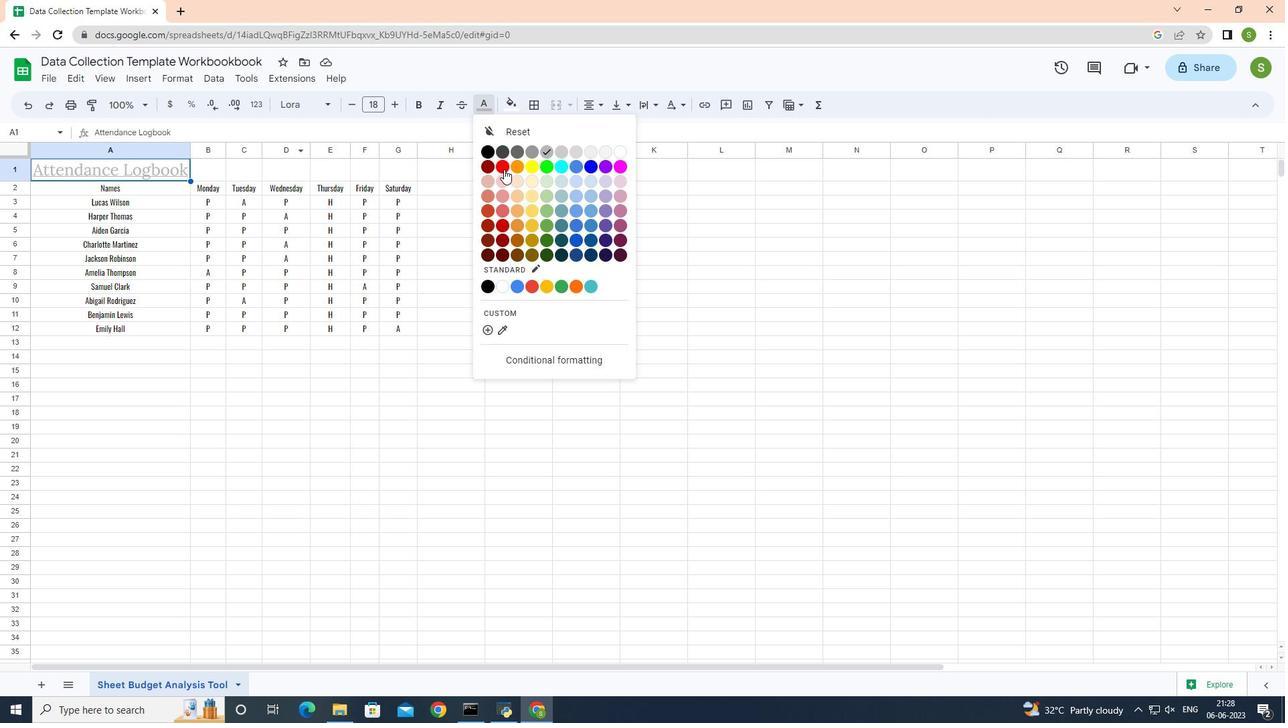 
Action: Mouse pressed left at (502, 164)
Screenshot: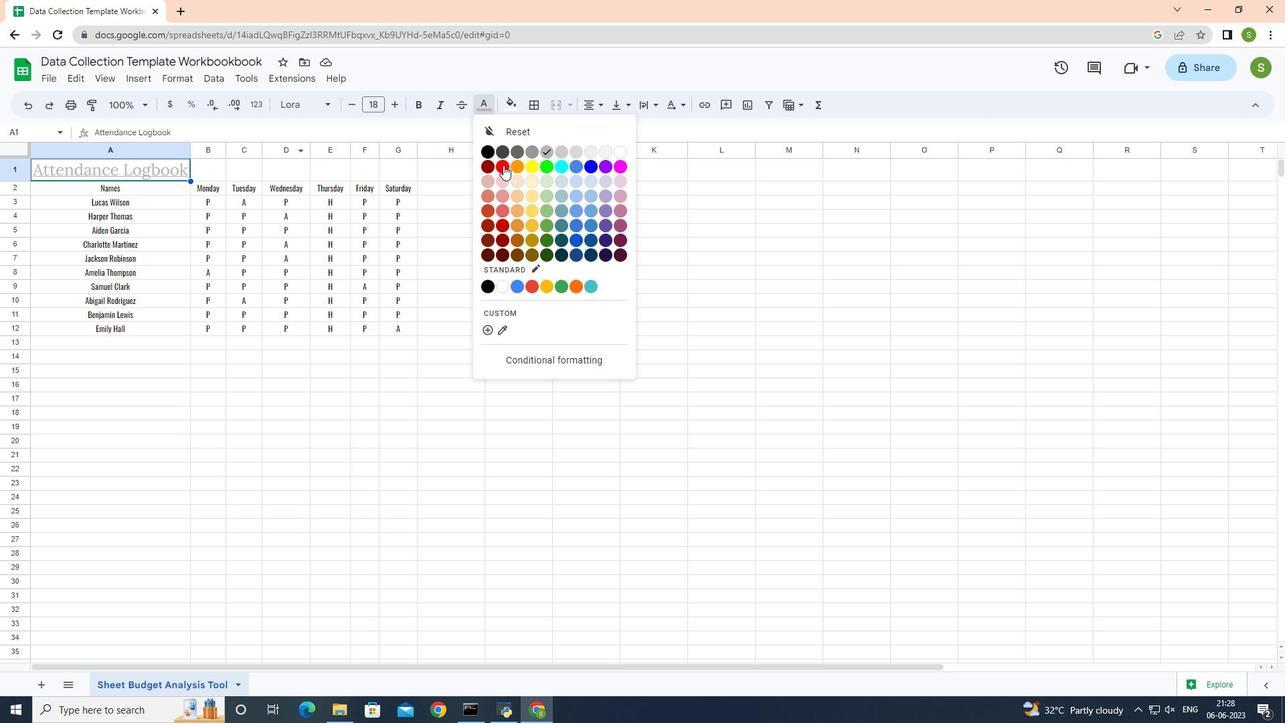 
Action: Mouse moved to (479, 109)
Screenshot: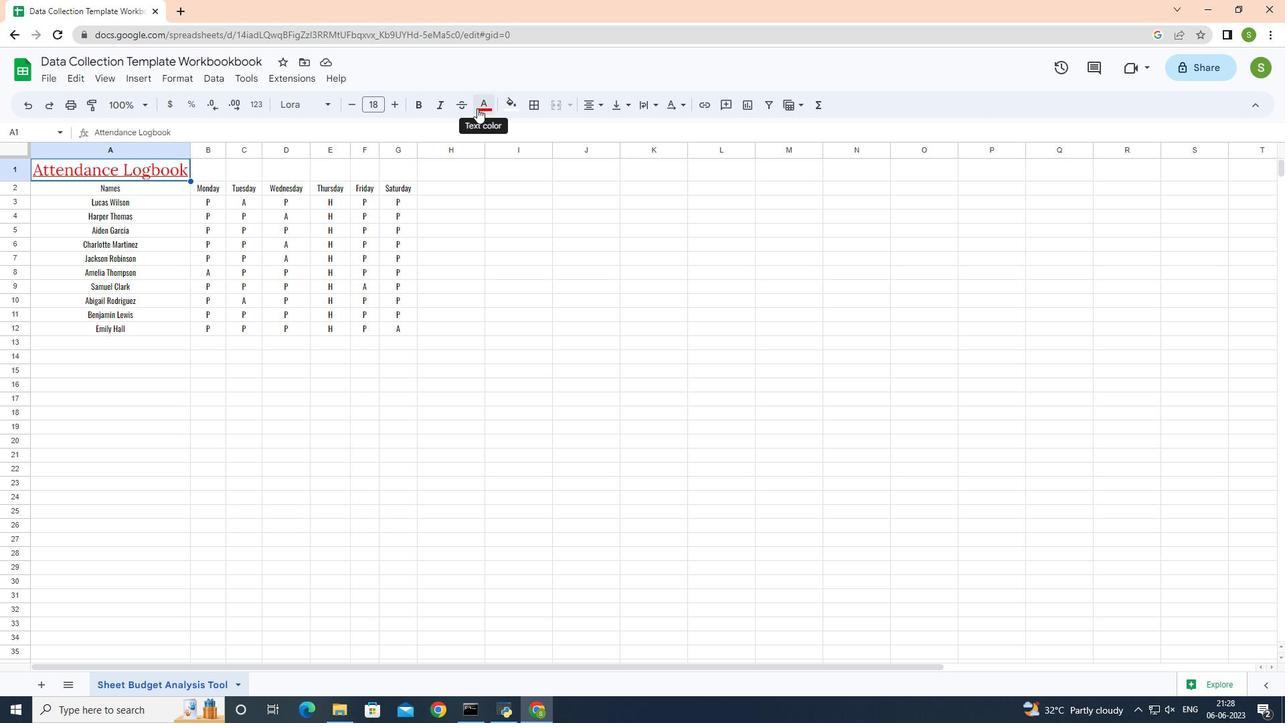 
Action: Mouse pressed left at (479, 109)
Screenshot: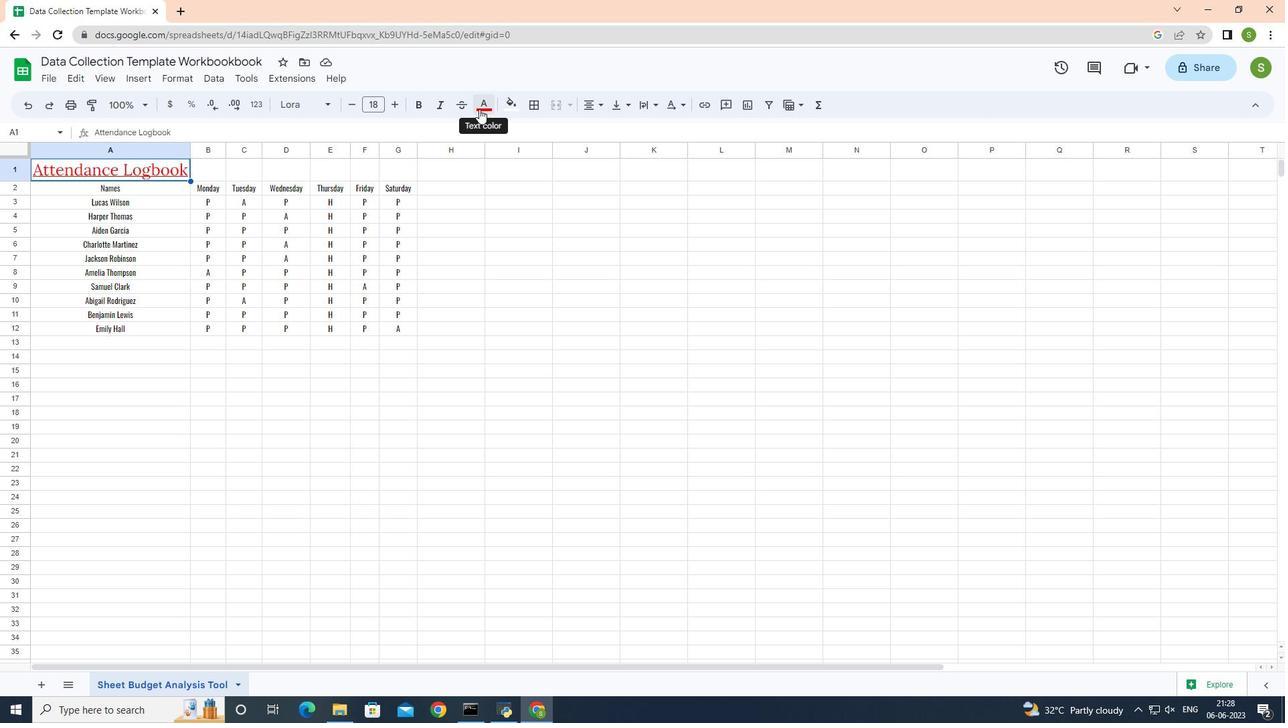 
Action: Mouse pressed left at (479, 109)
Screenshot: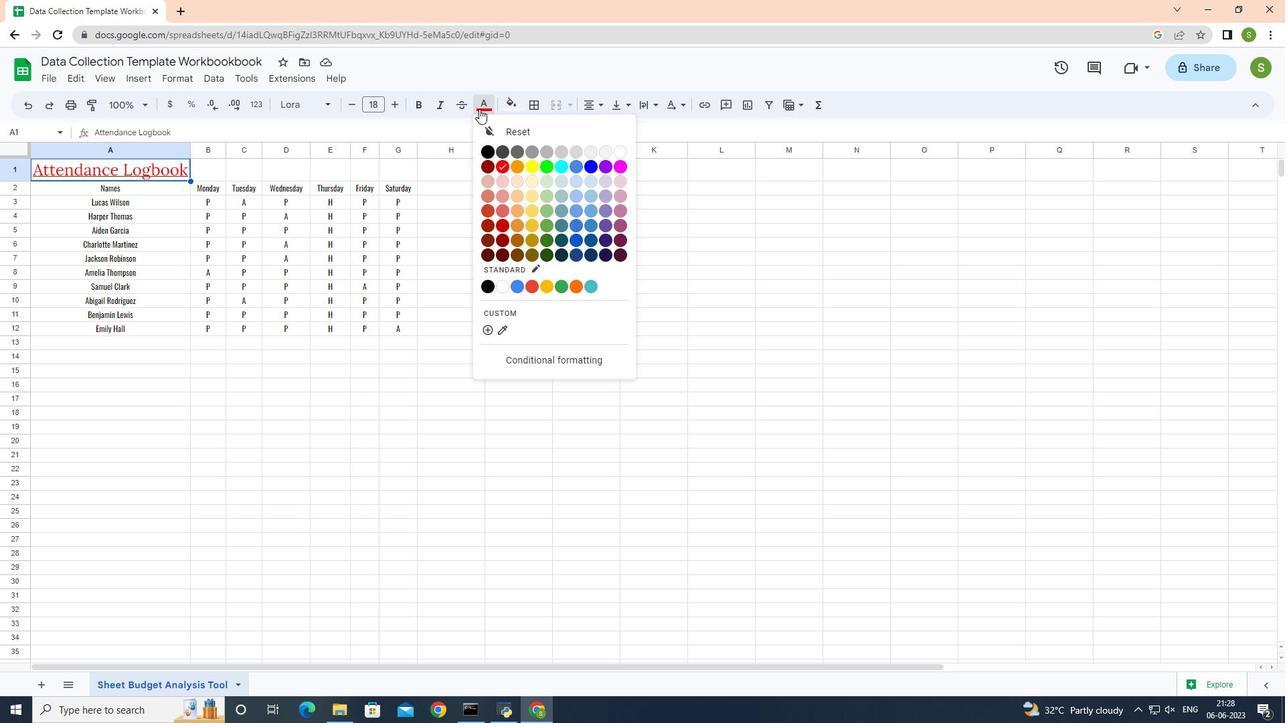 
Action: Key pressed ctrl+Z
Screenshot: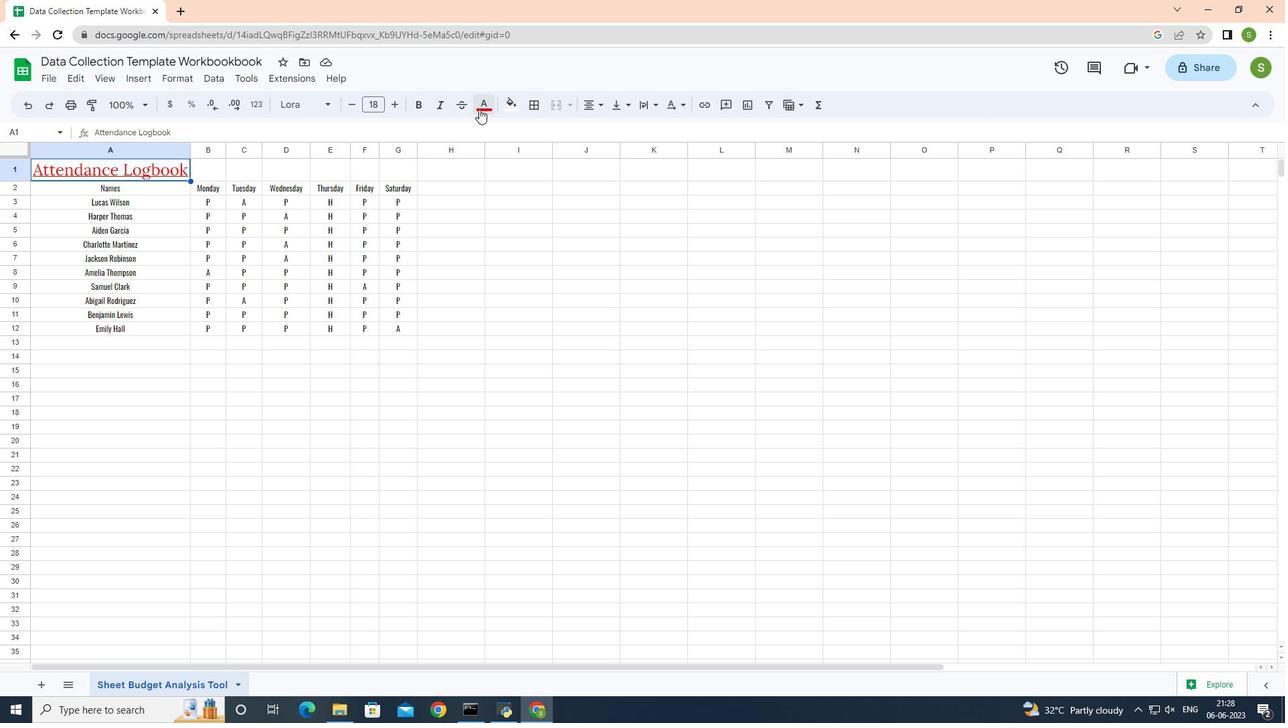 
Action: Mouse moved to (516, 102)
Screenshot: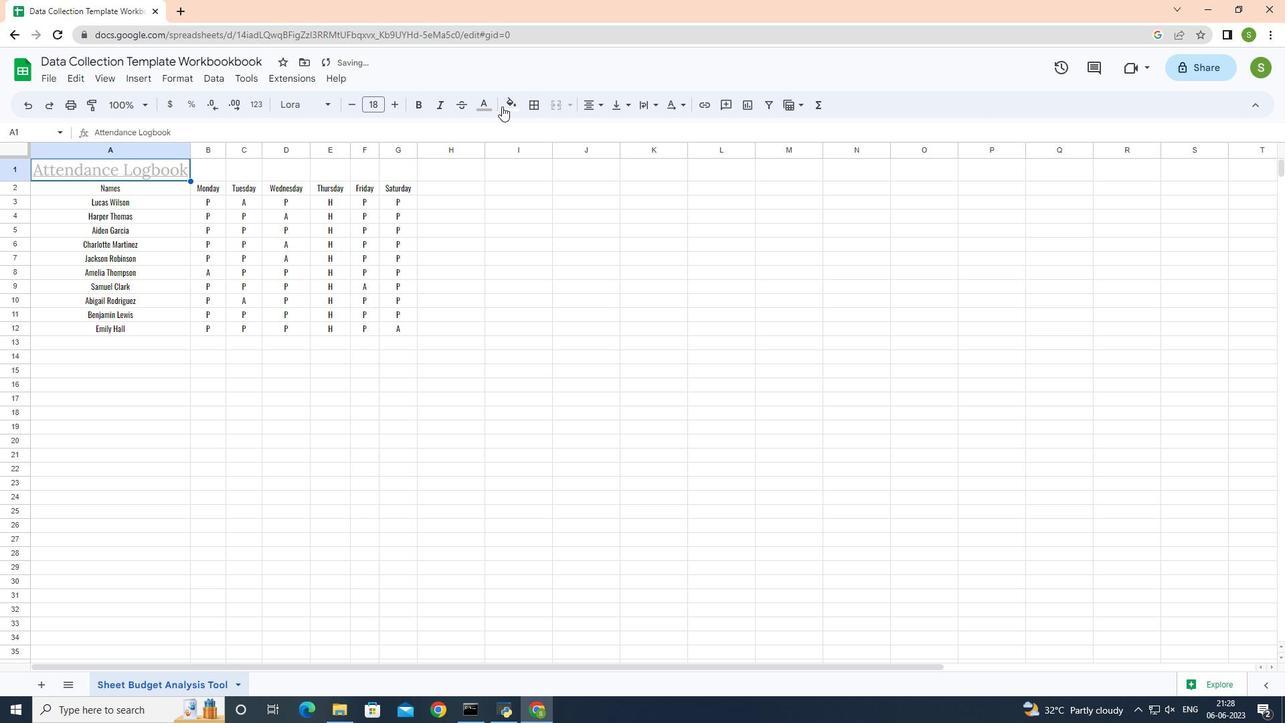 
Action: Mouse pressed left at (516, 102)
Screenshot: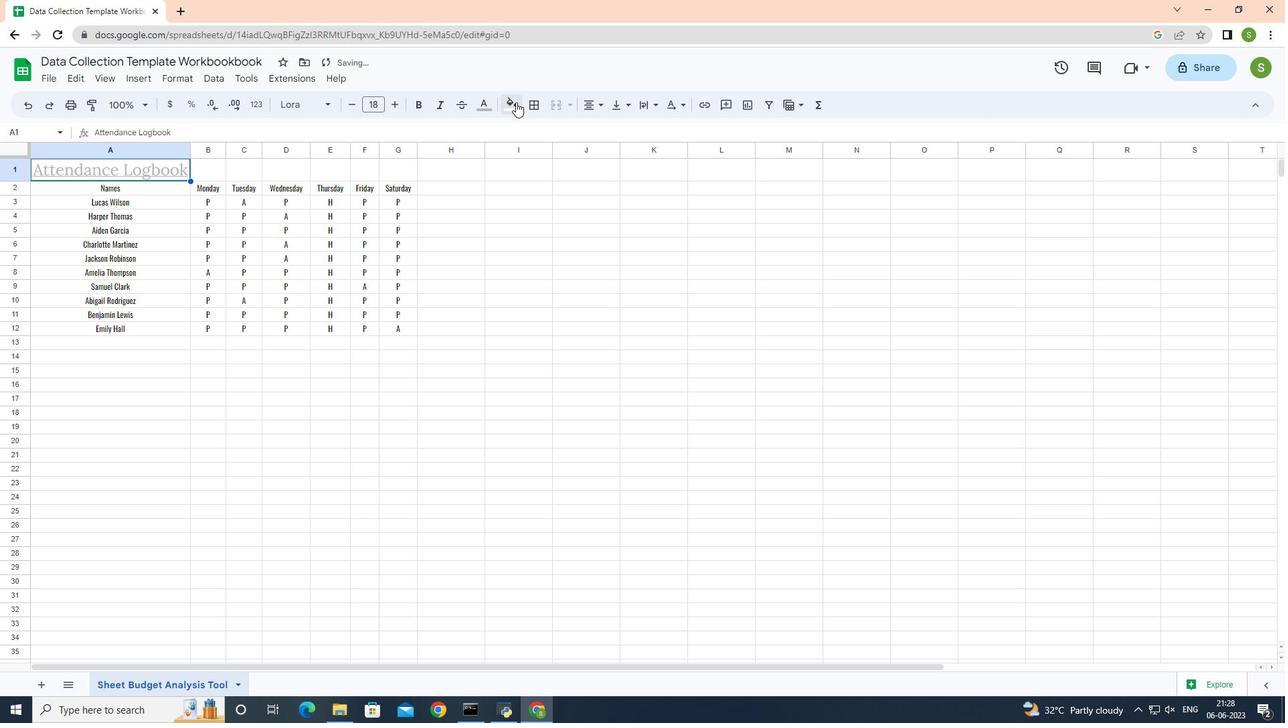 
Action: Mouse moved to (533, 171)
Screenshot: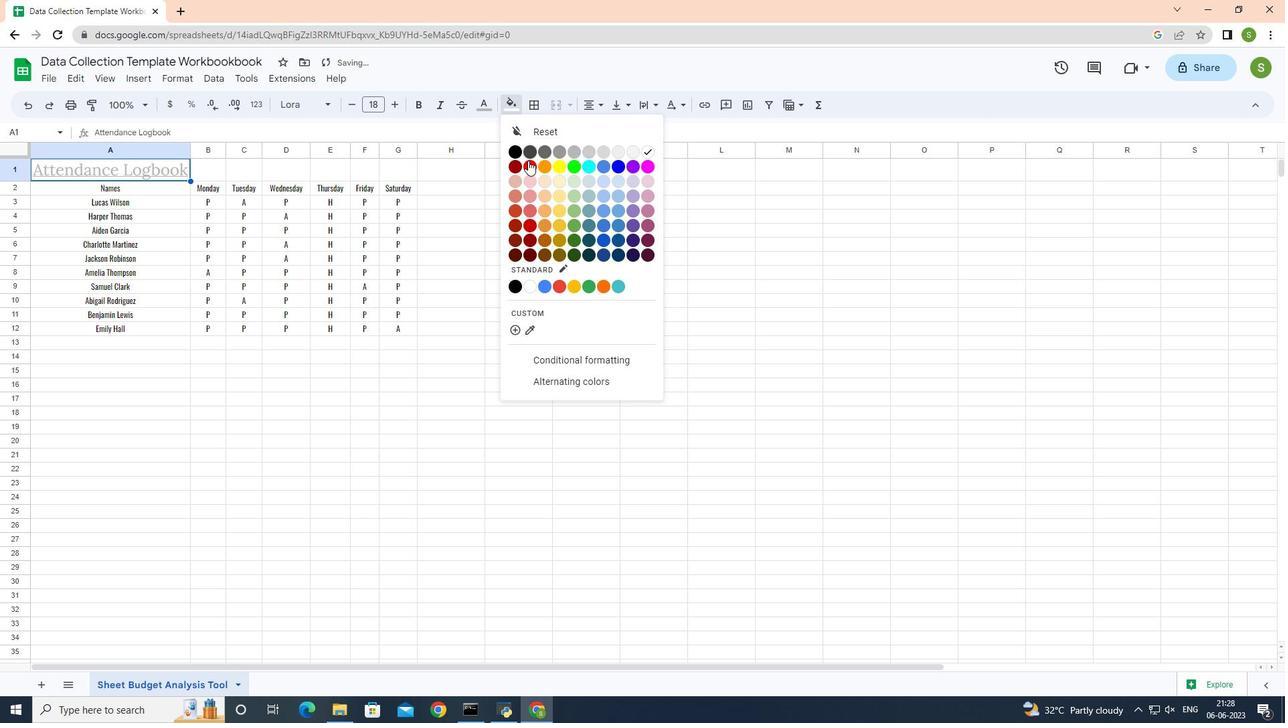 
Action: Mouse pressed left at (533, 171)
Screenshot: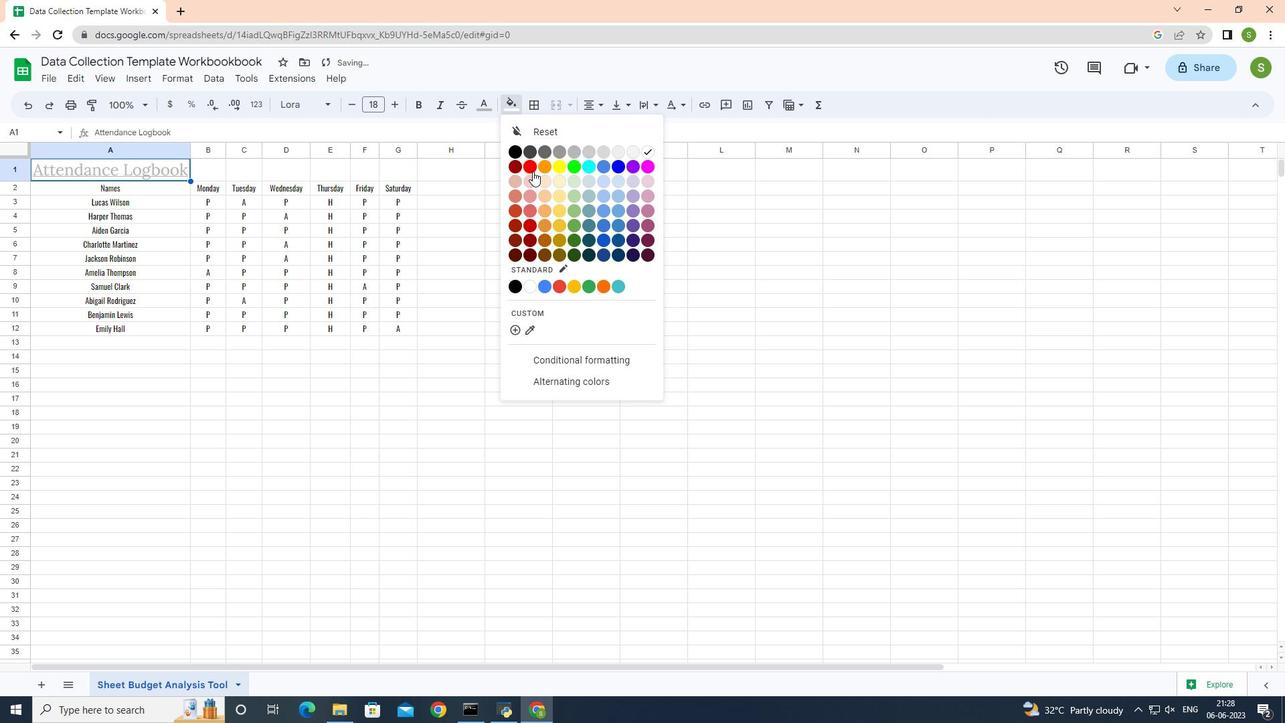 
Action: Mouse moved to (86, 202)
Screenshot: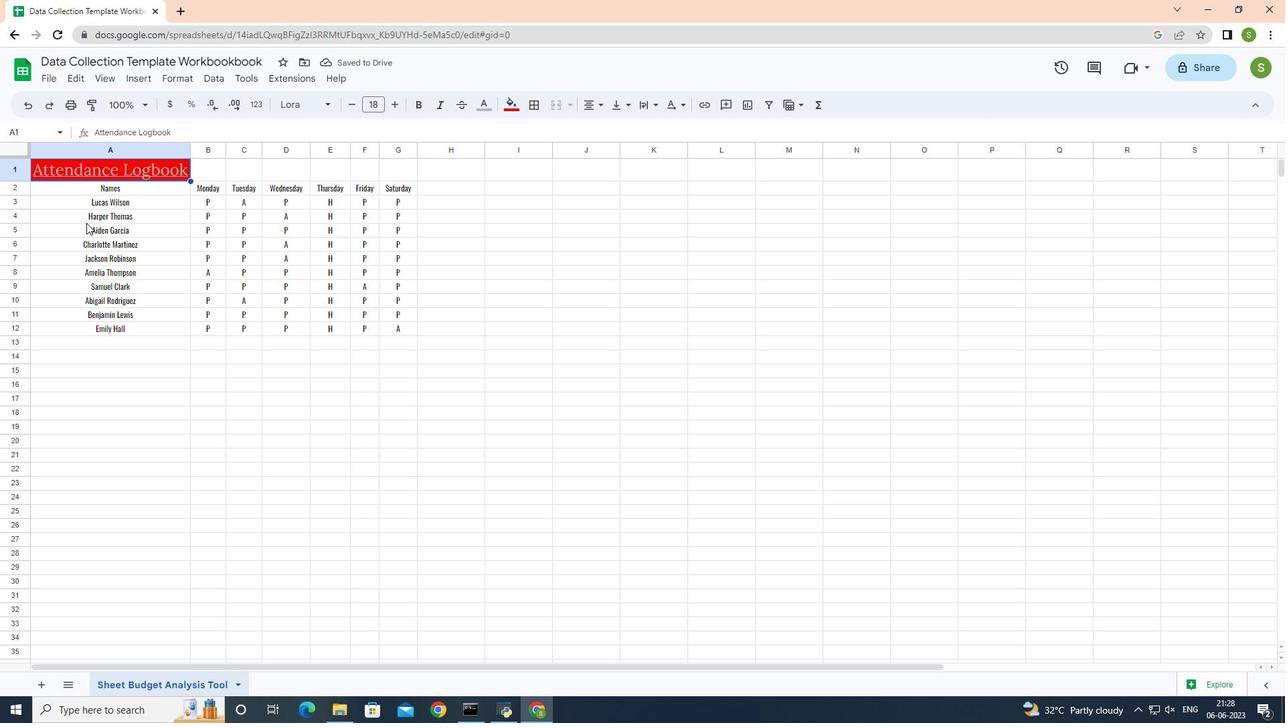 
Action: Mouse pressed left at (86, 202)
Screenshot: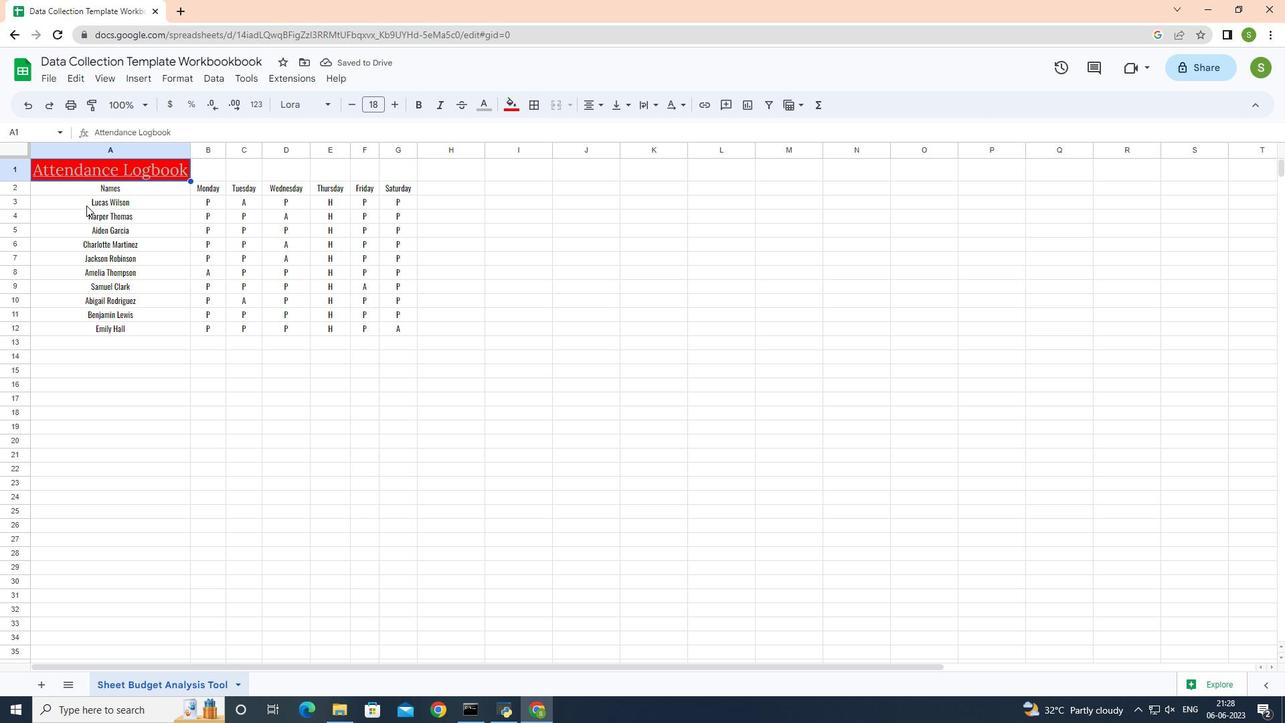 
Action: Mouse moved to (86, 196)
Screenshot: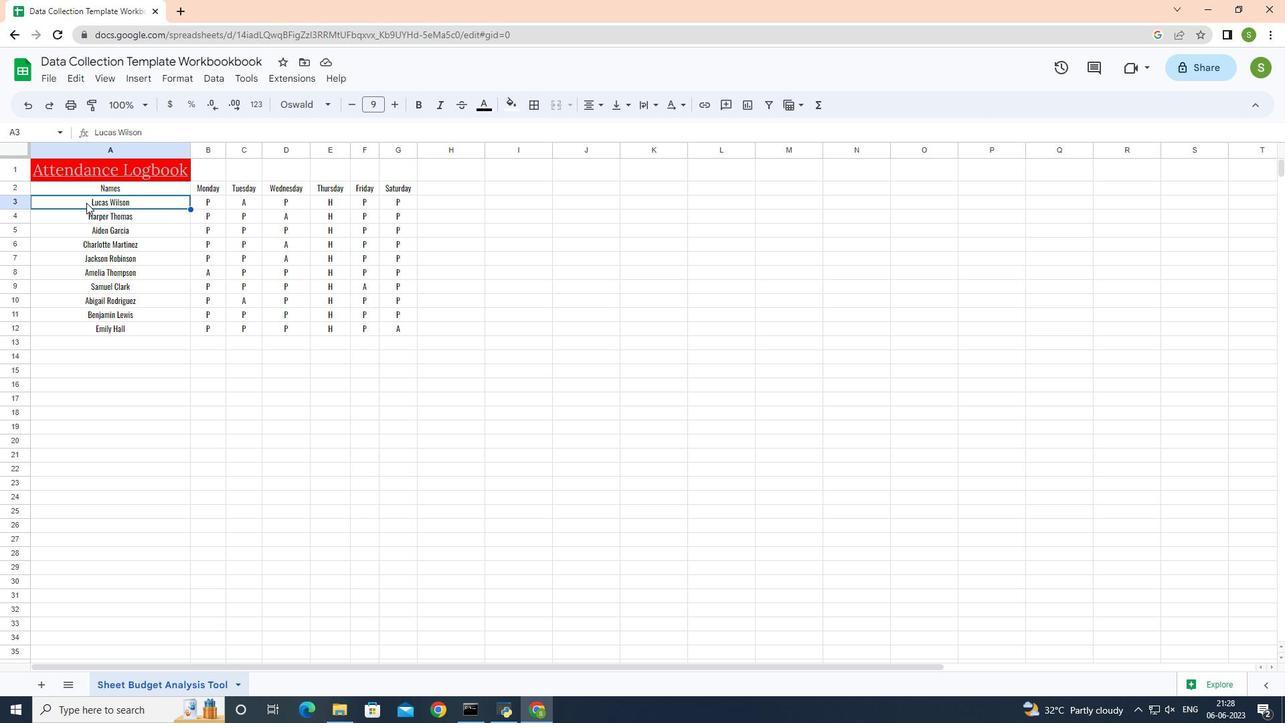 
Action: Key pressed ctrl+S
Screenshot: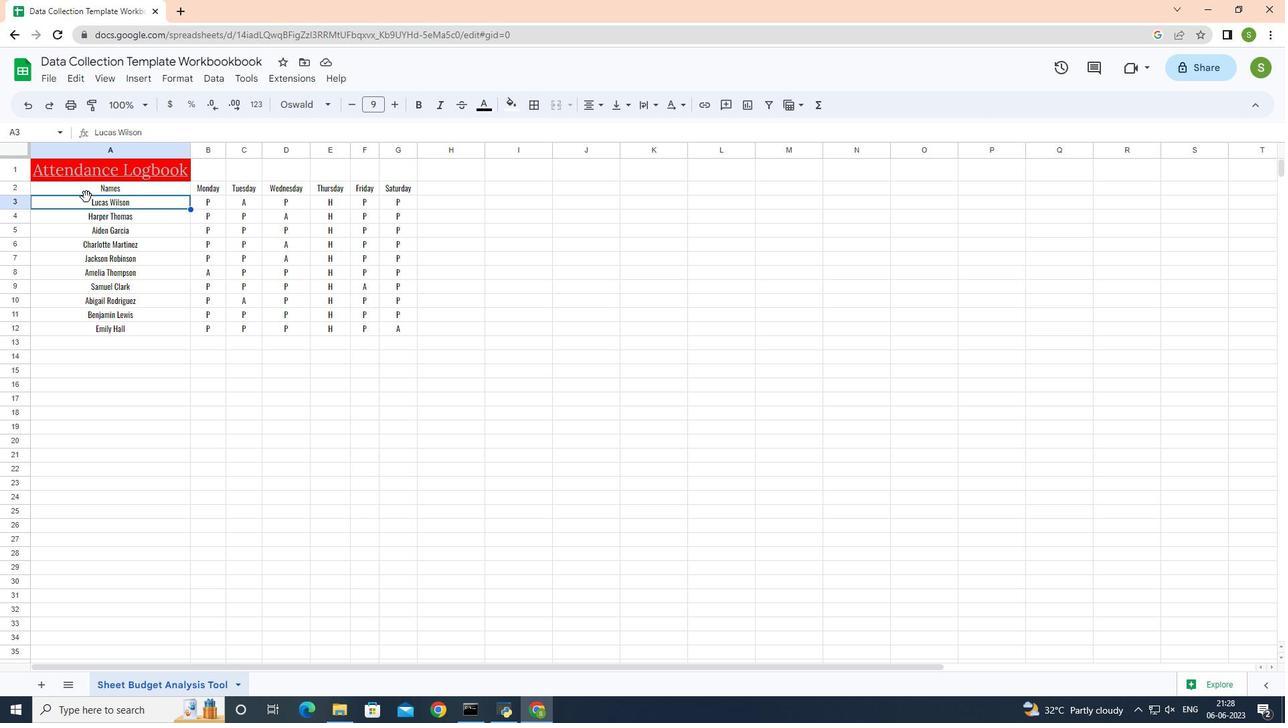 
